 Task: Open Card Card0000000111 in Board Board0000000028 in Workspace WS0000000010 in Trello. Add Member Email0000000039 to Card Card0000000111 in Board Board0000000028 in Workspace WS0000000010 in Trello. Add Orange Label titled Label0000000111 to Card Card0000000111 in Board Board0000000028 in Workspace WS0000000010 in Trello. Add Checklist CL0000000111 to Card Card0000000111 in Board Board0000000028 in Workspace WS0000000010 in Trello. Add Dates with Start Date as Jun 01 2023 and Due Date as Jun 30 2023 to Card Card0000000111 in Board Board0000000028 in Workspace WS0000000010 in Trello
Action: Mouse moved to (395, 512)
Screenshot: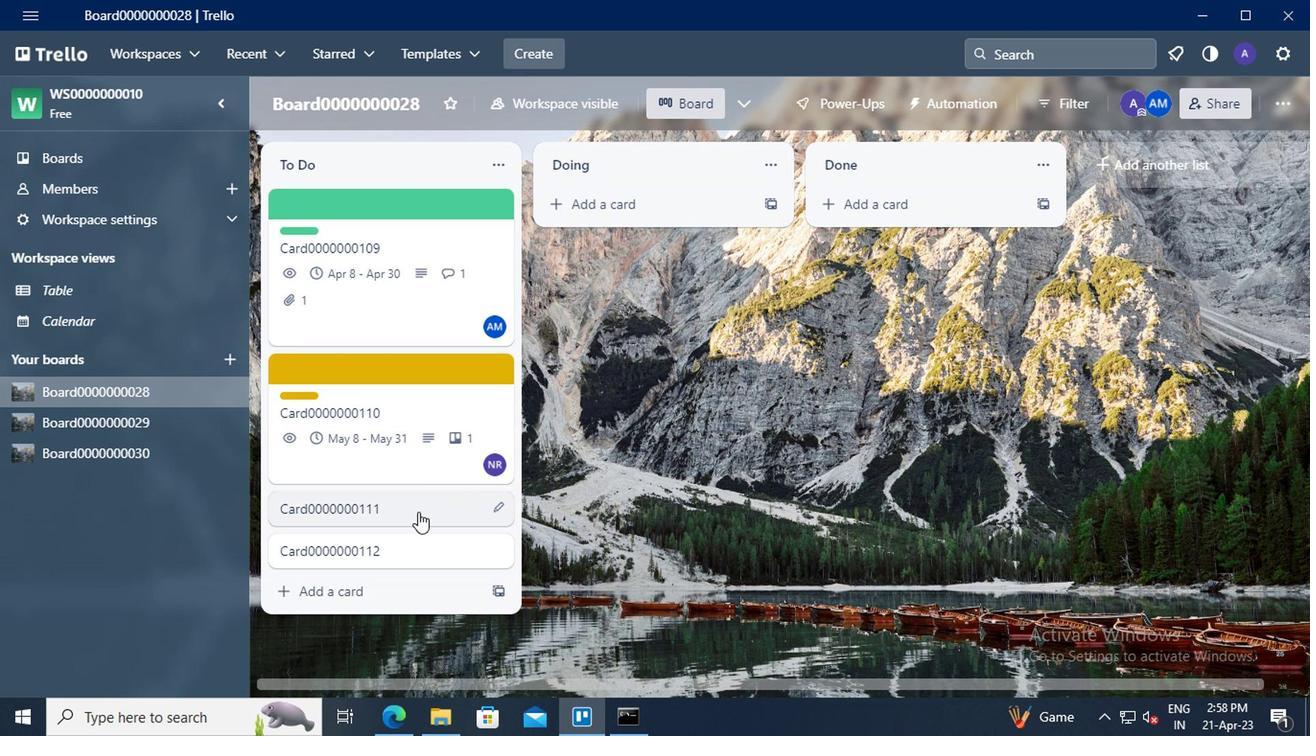 
Action: Mouse pressed left at (395, 512)
Screenshot: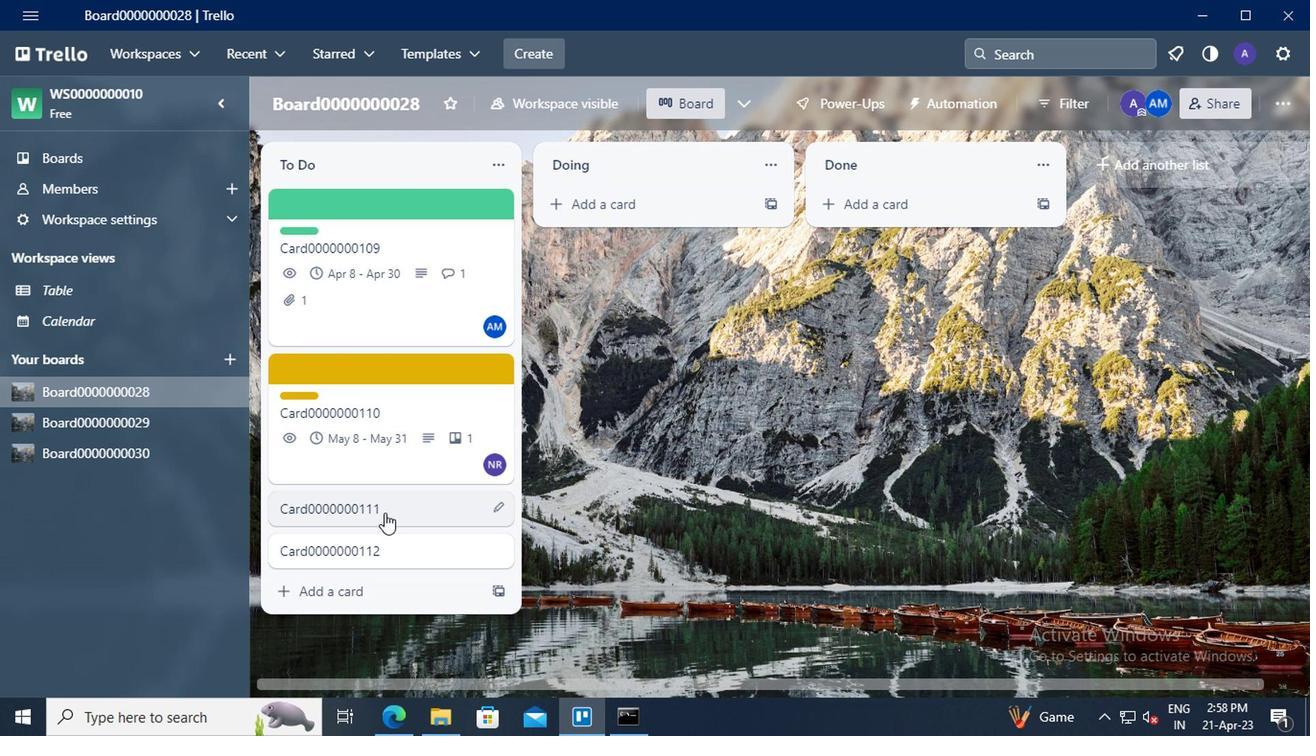 
Action: Mouse moved to (888, 245)
Screenshot: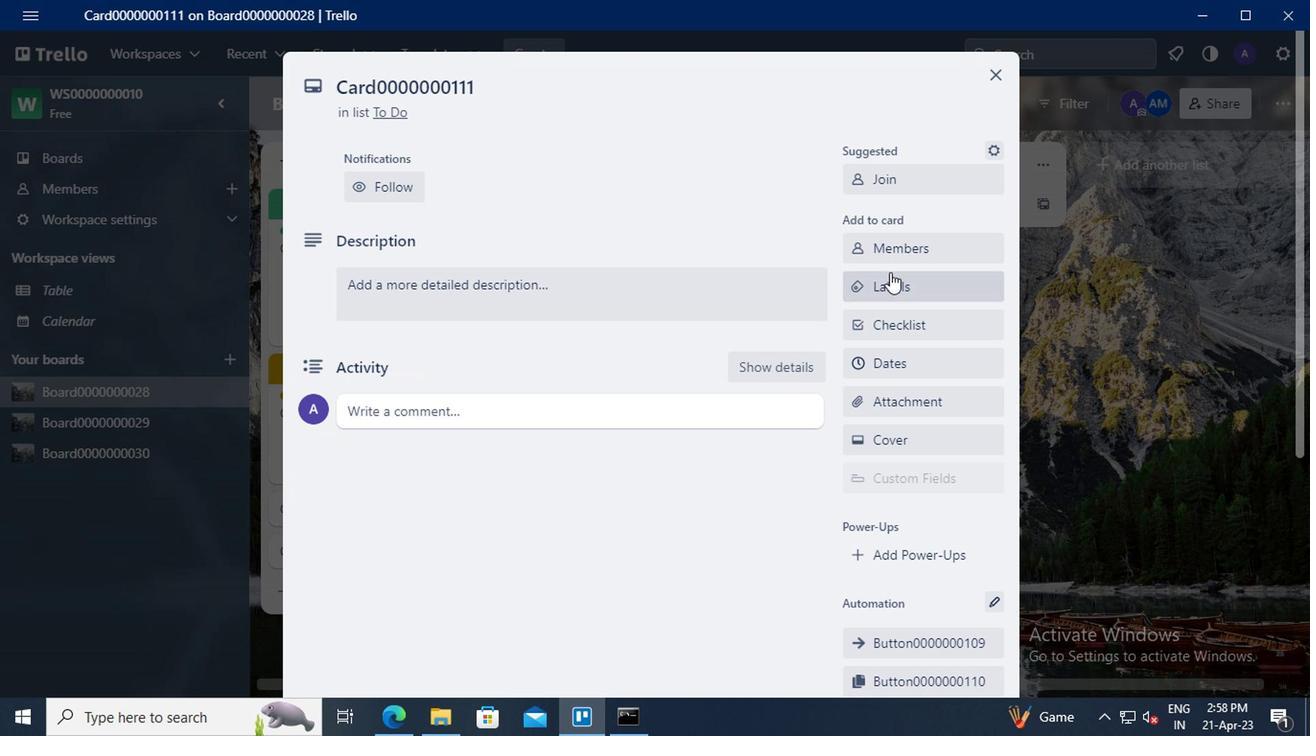 
Action: Mouse pressed left at (888, 245)
Screenshot: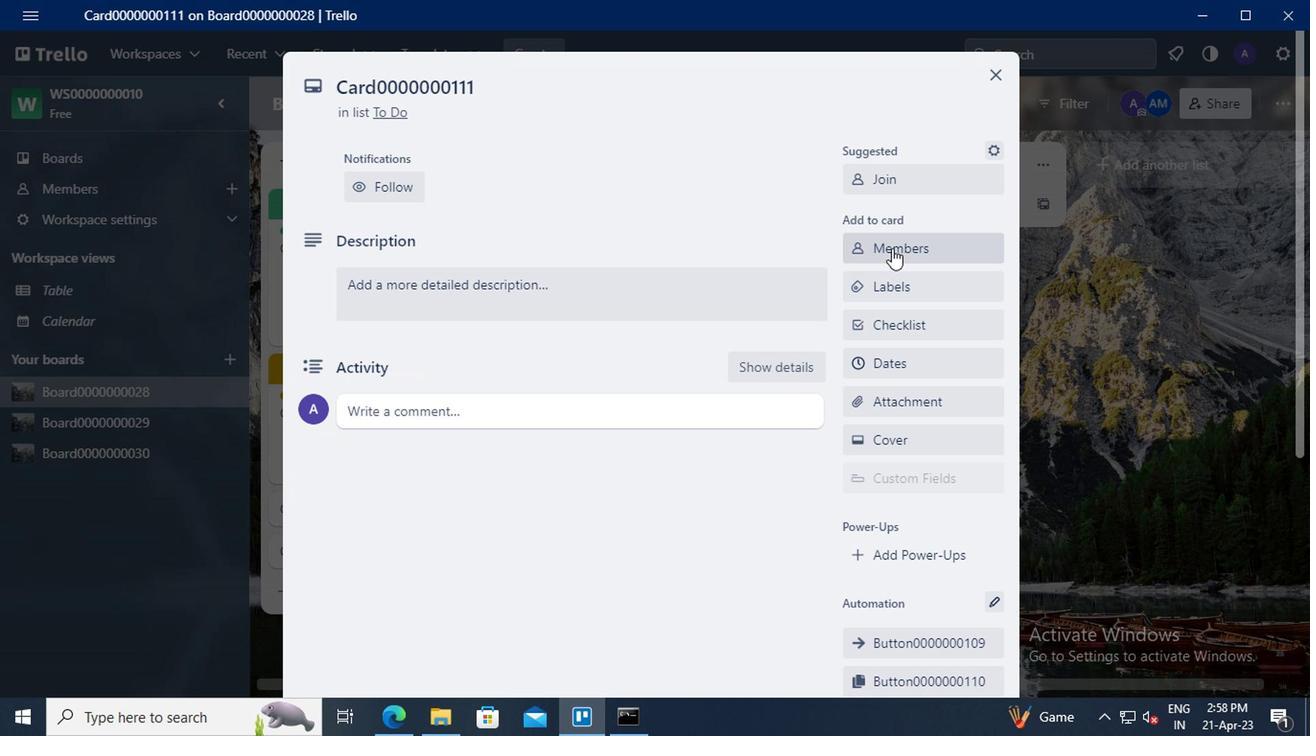 
Action: Mouse moved to (889, 338)
Screenshot: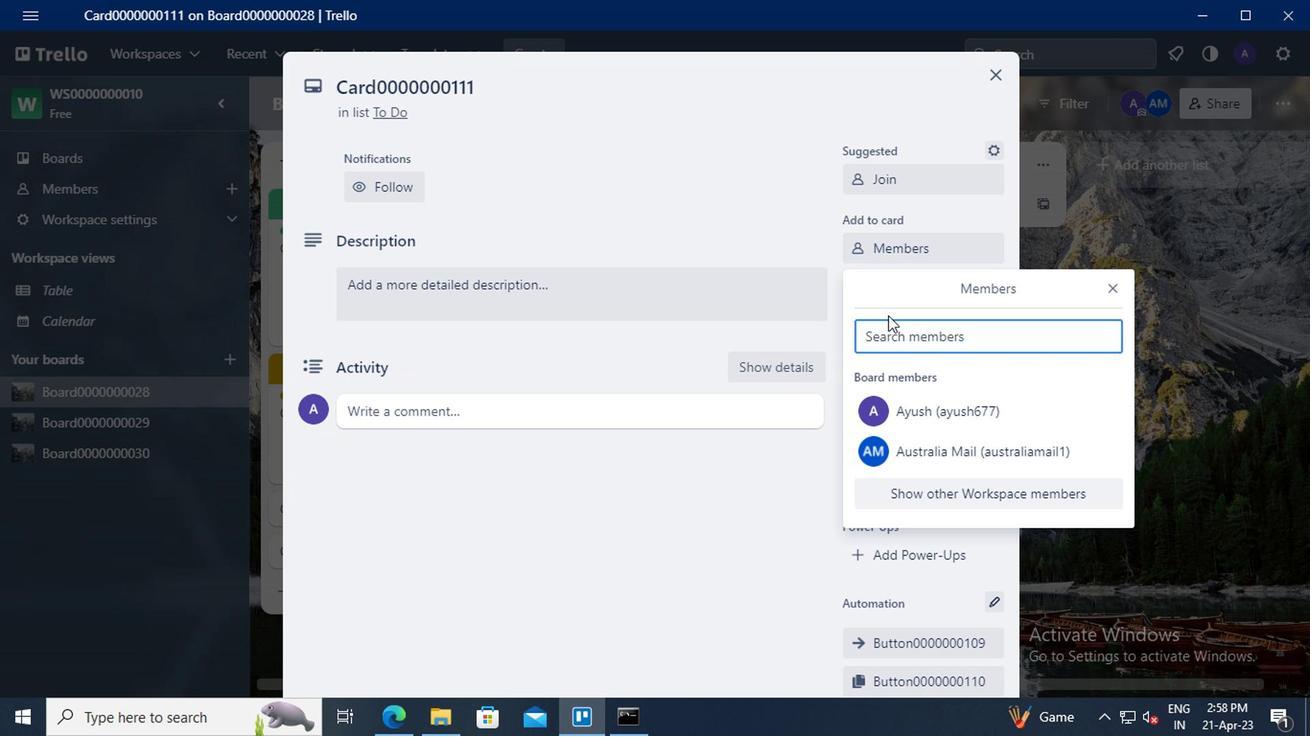 
Action: Mouse pressed left at (889, 338)
Screenshot: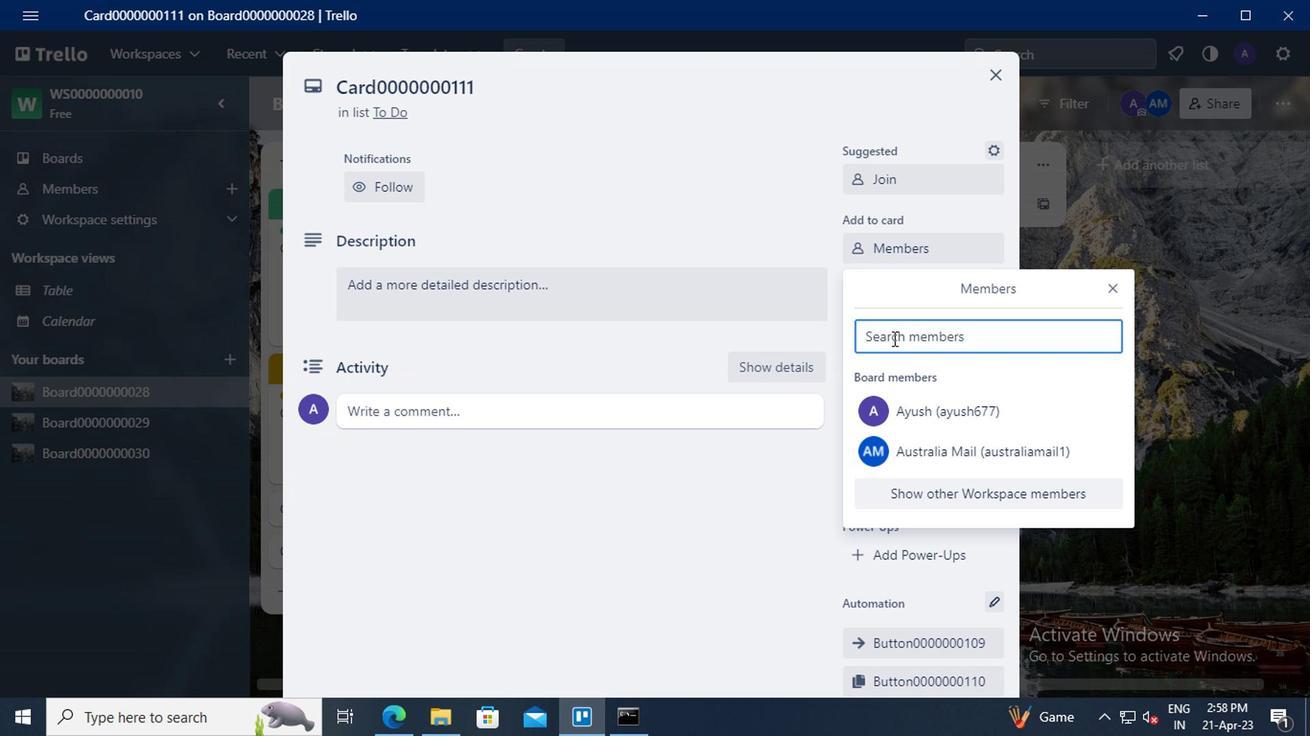 
Action: Key pressed ca
Screenshot: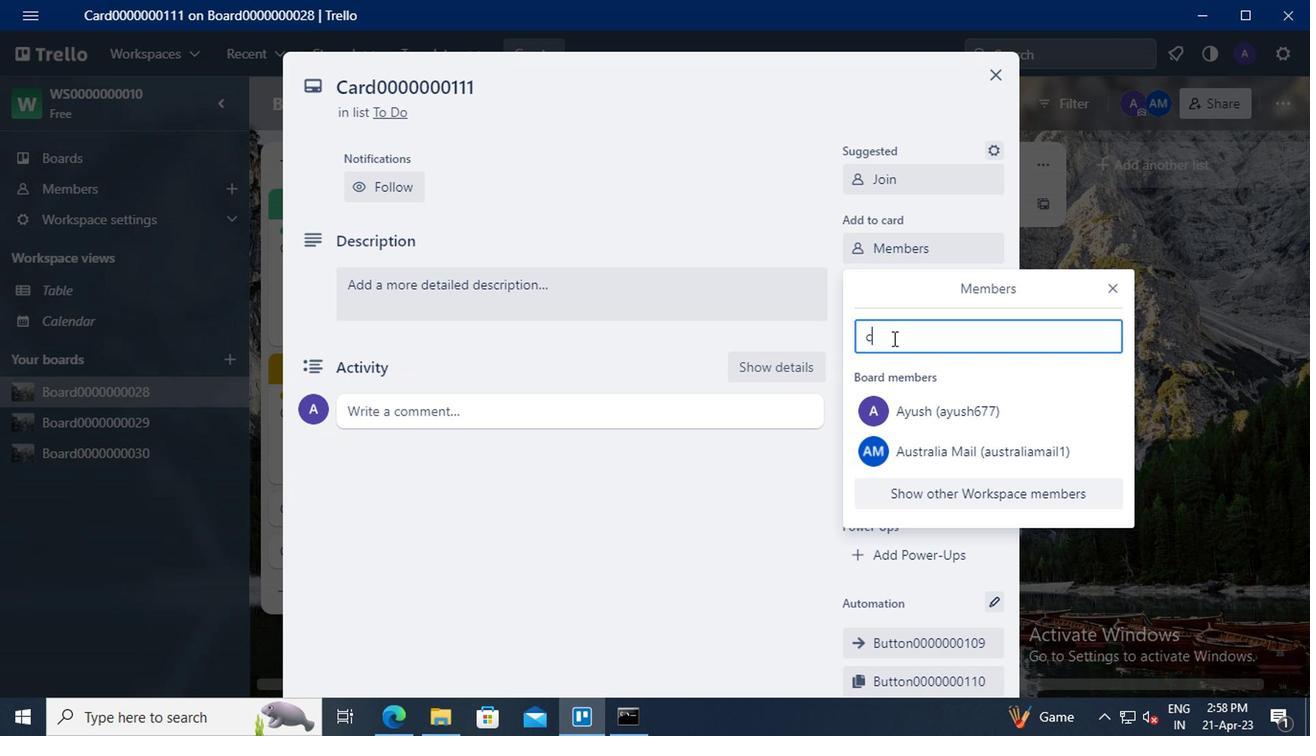
Action: Mouse moved to (837, 353)
Screenshot: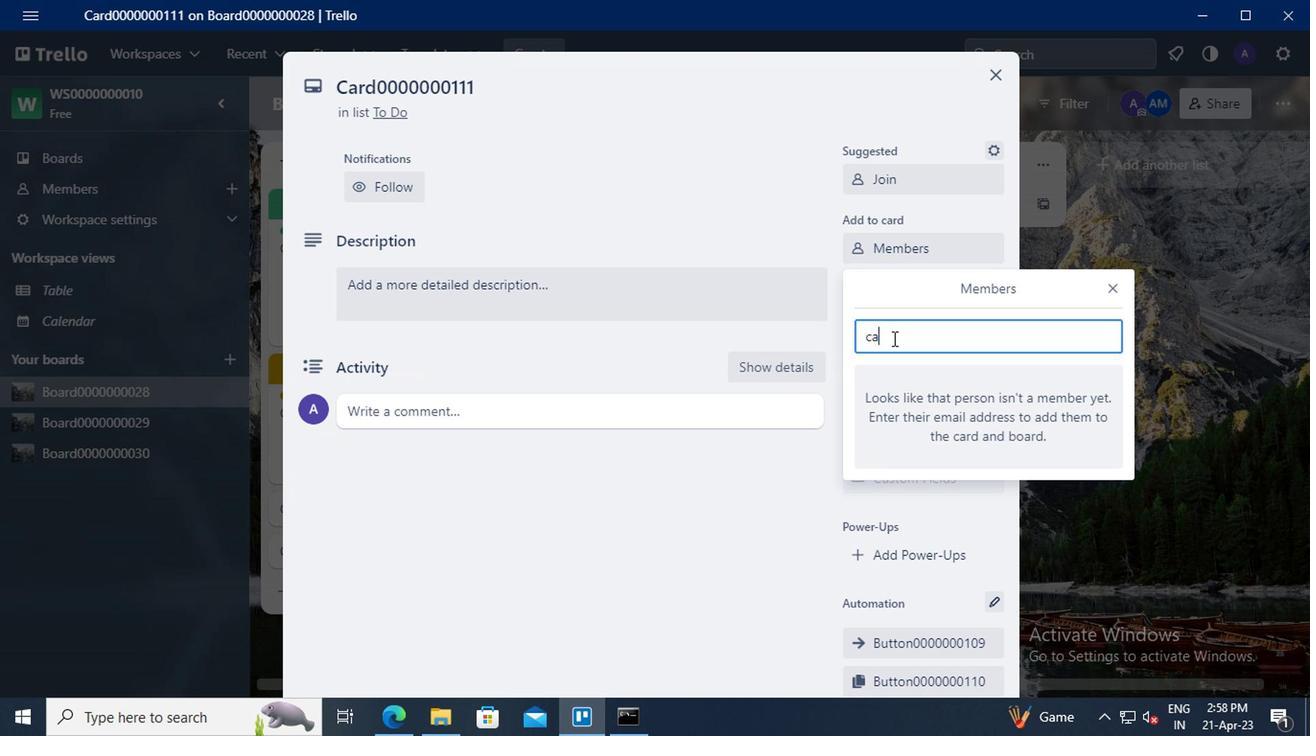 
Action: Key pressed r
Screenshot: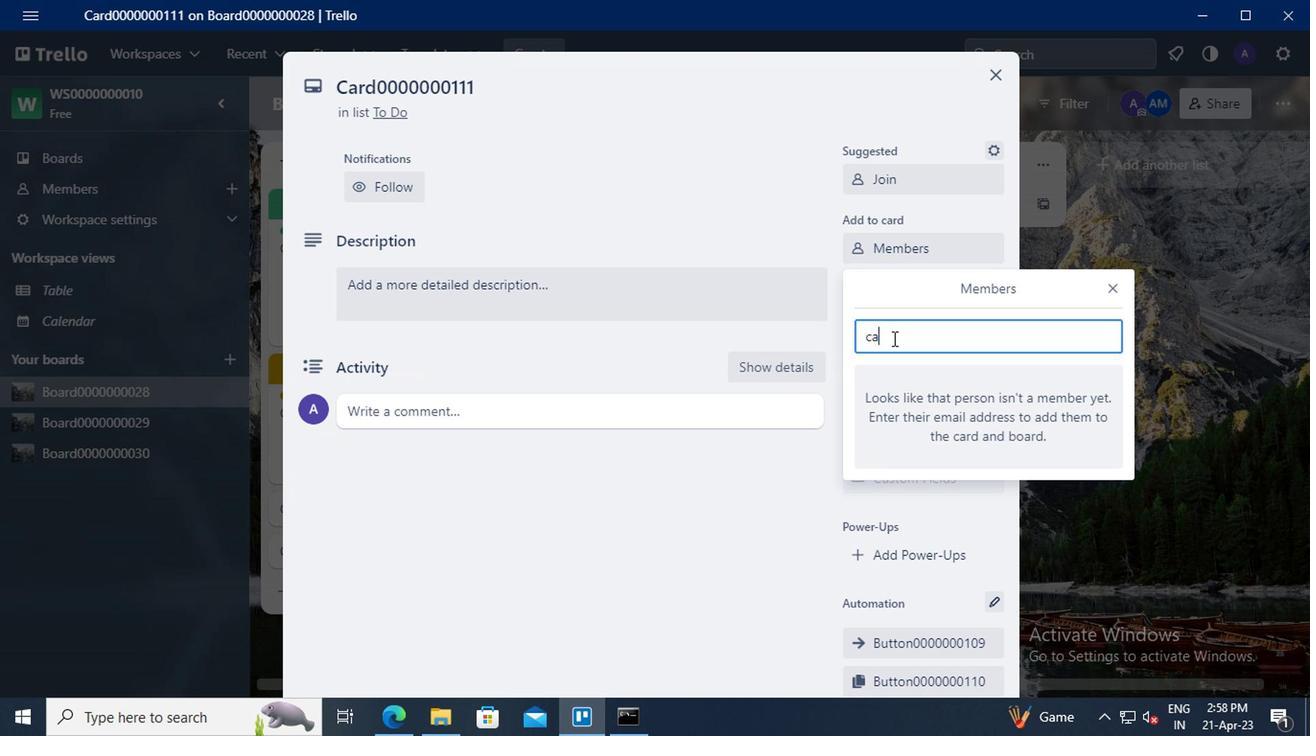 
Action: Mouse moved to (833, 355)
Screenshot: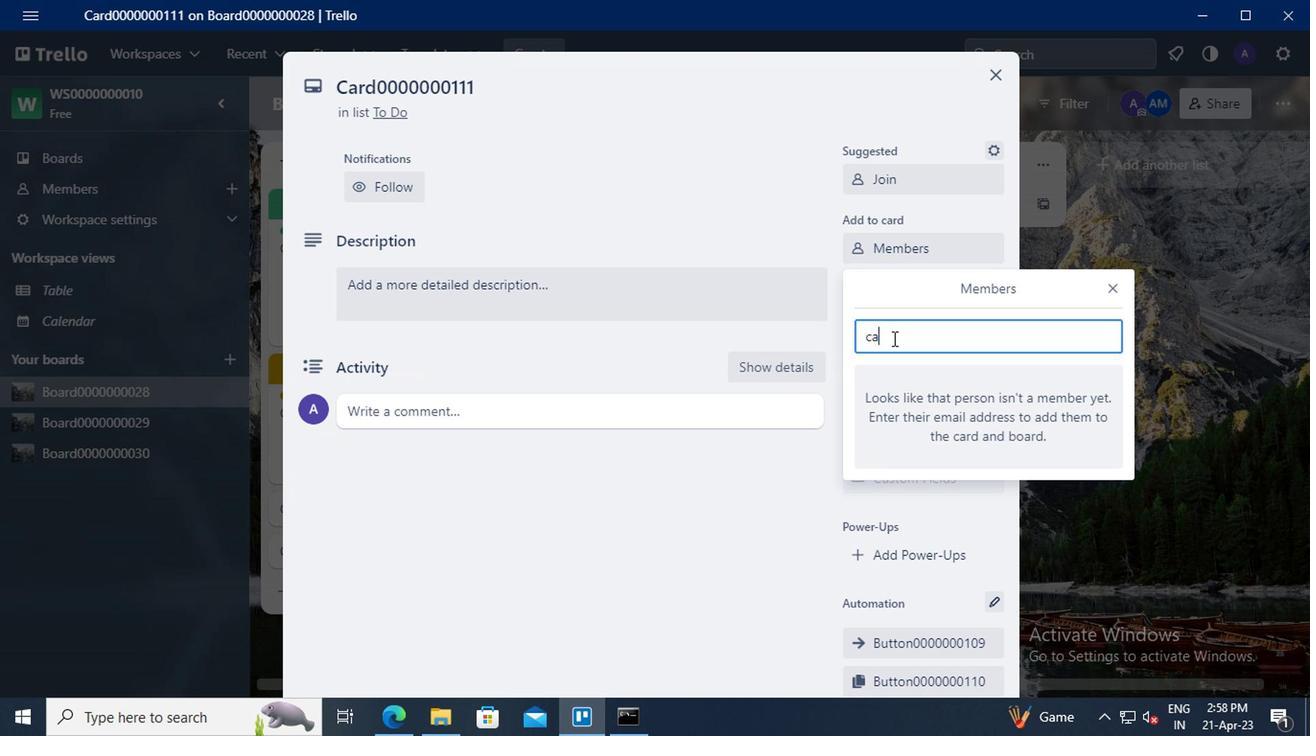 
Action: Key pressed xxstreet791<Key.shift><Key.shift><Key.shift><Key.shift>@GMAIL.COM
Screenshot: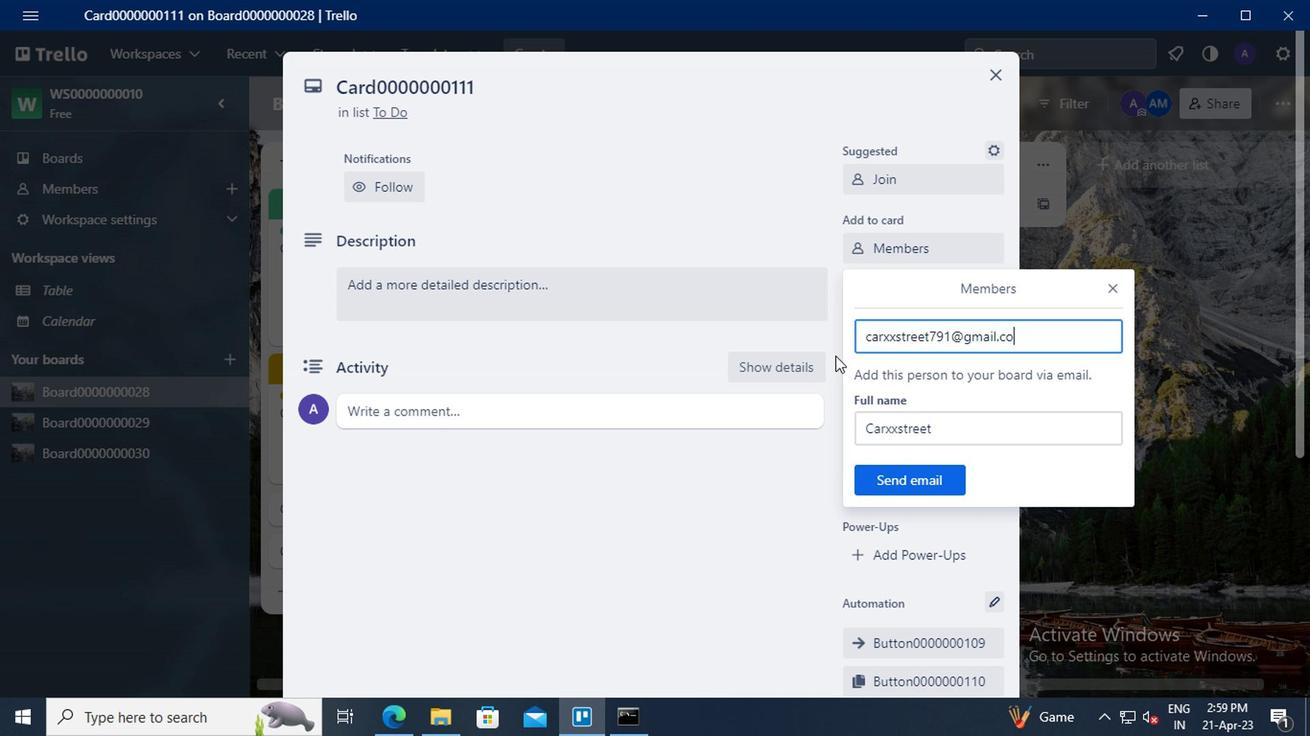 
Action: Mouse moved to (897, 474)
Screenshot: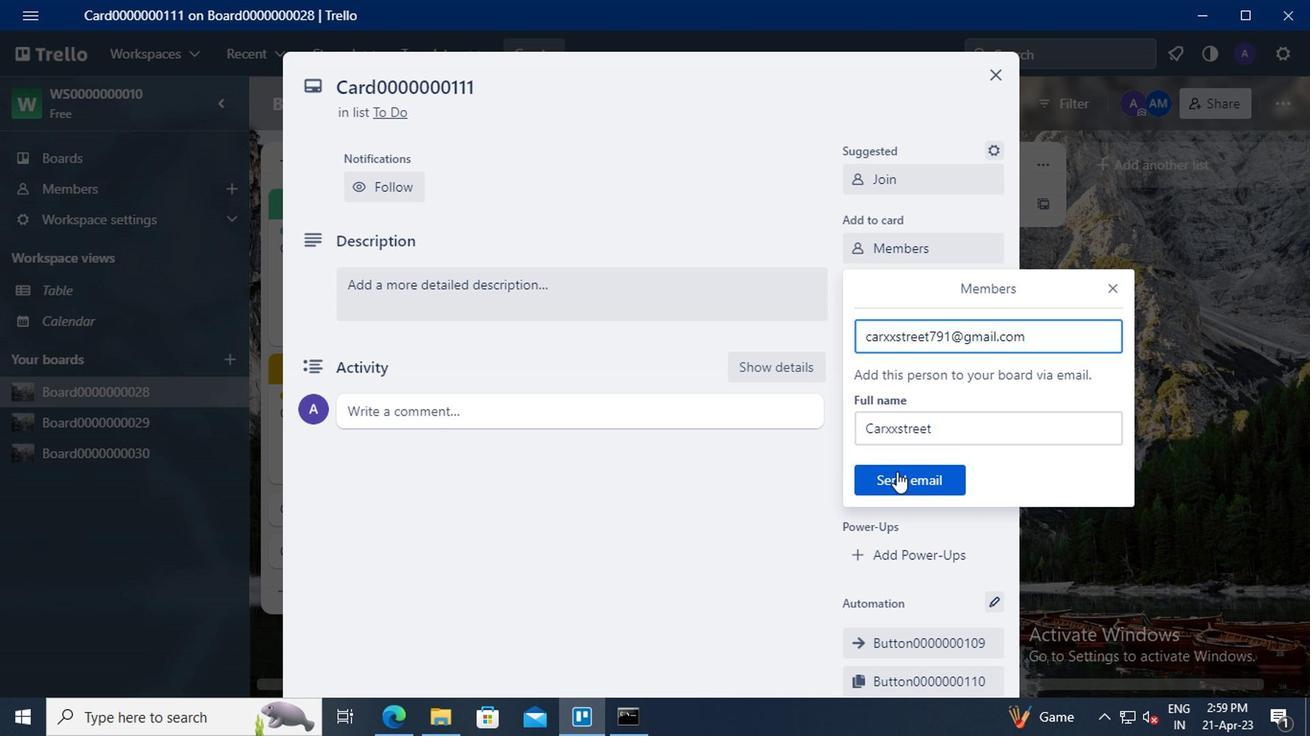 
Action: Mouse pressed left at (897, 474)
Screenshot: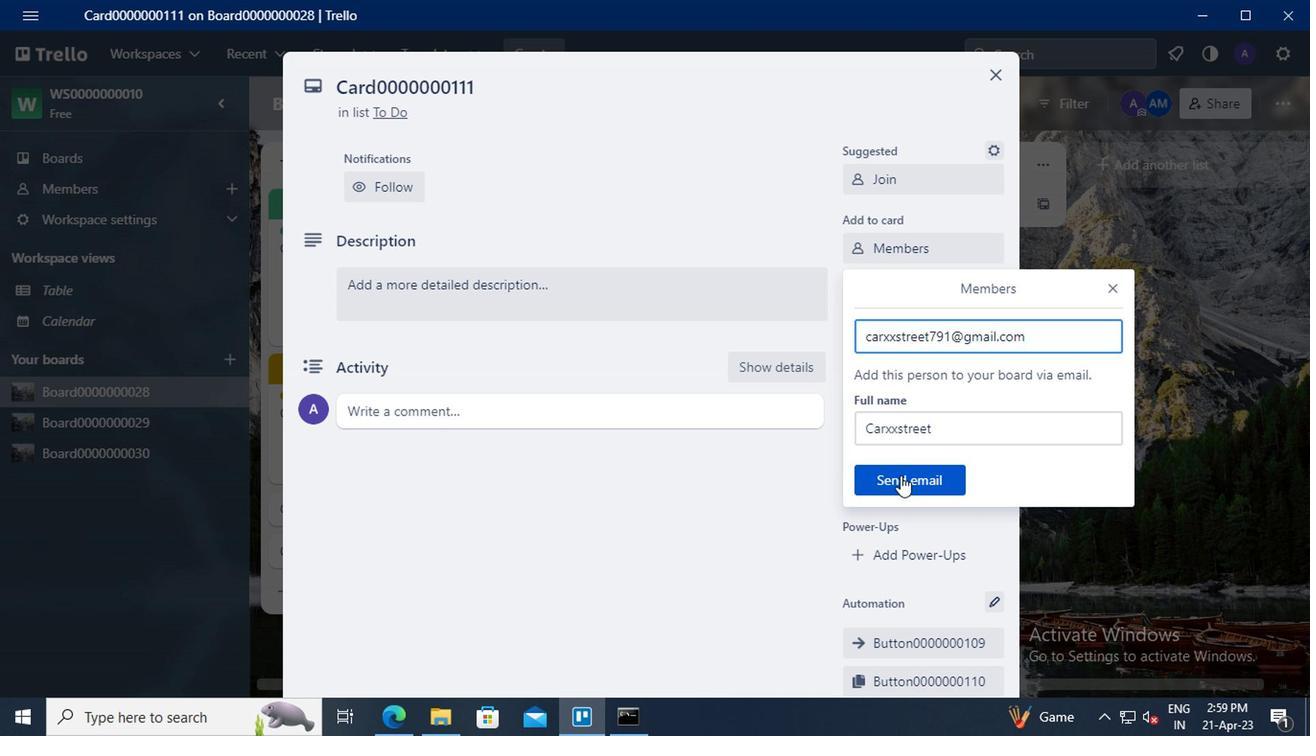 
Action: Mouse moved to (912, 288)
Screenshot: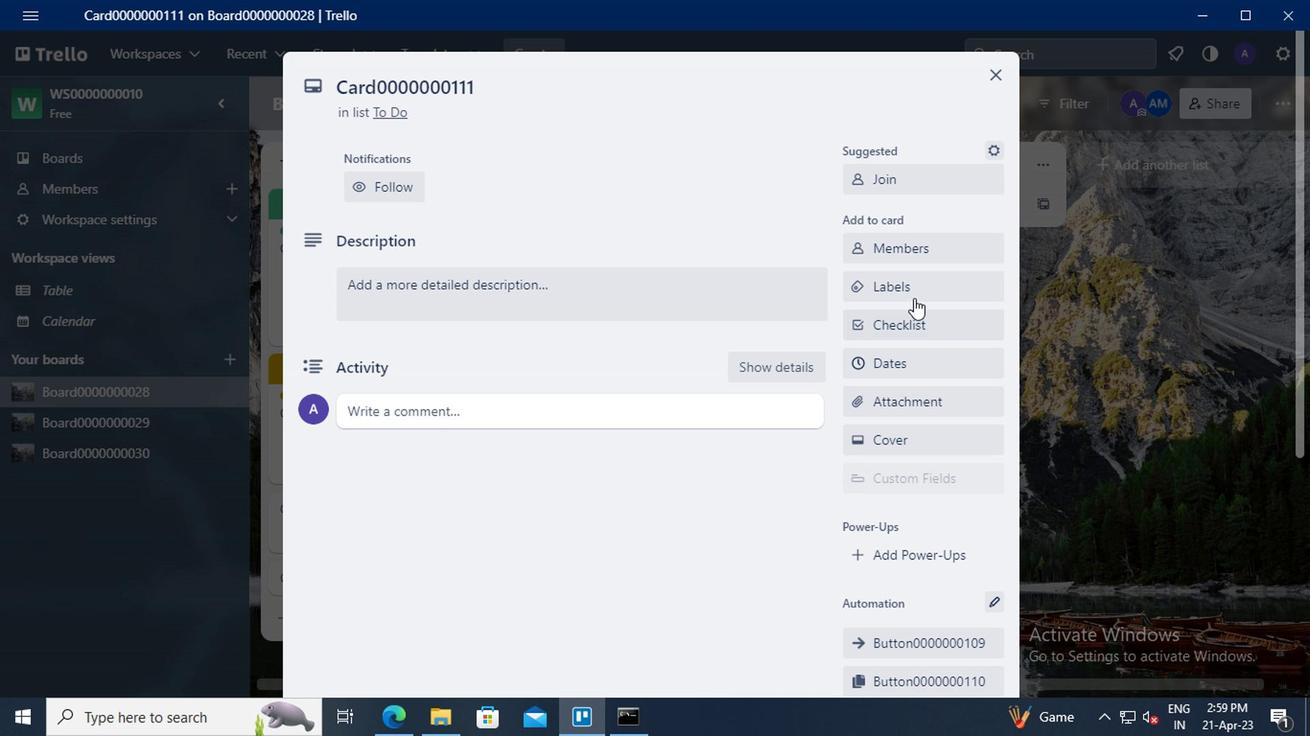 
Action: Mouse pressed left at (912, 288)
Screenshot: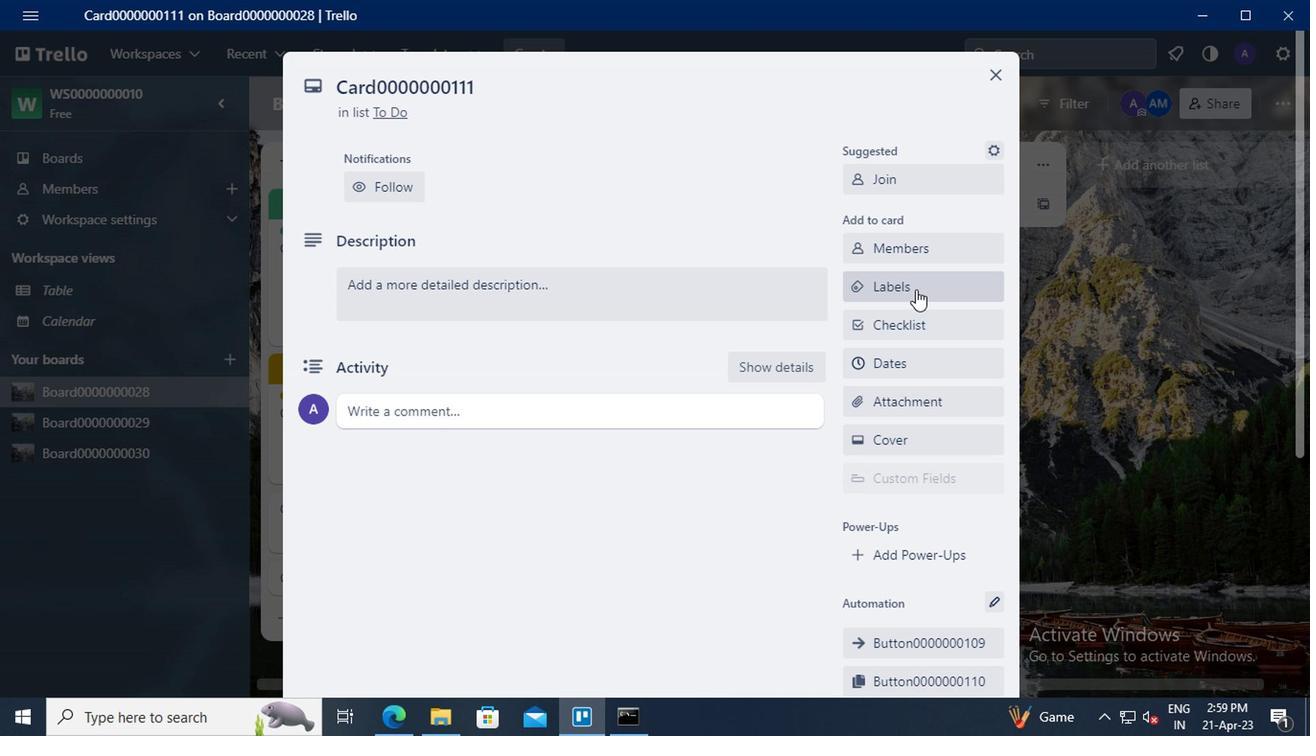 
Action: Mouse moved to (988, 507)
Screenshot: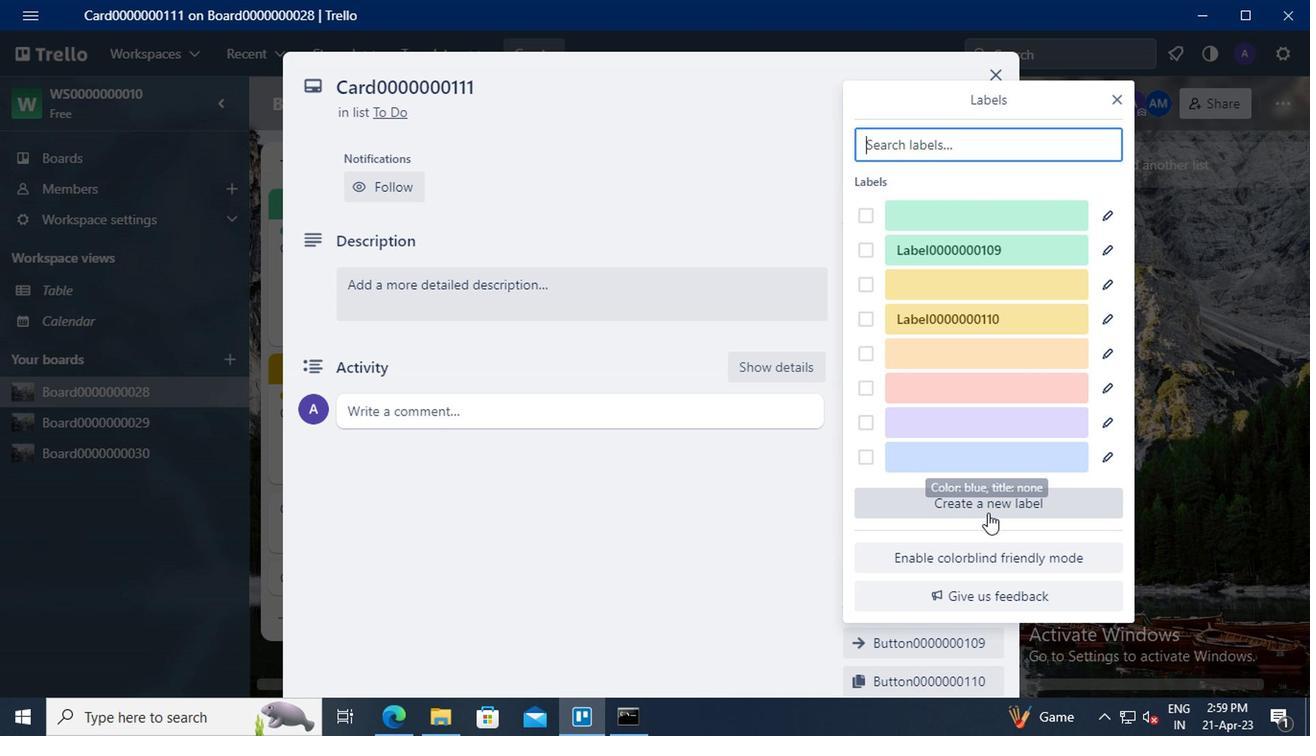 
Action: Mouse pressed left at (988, 507)
Screenshot: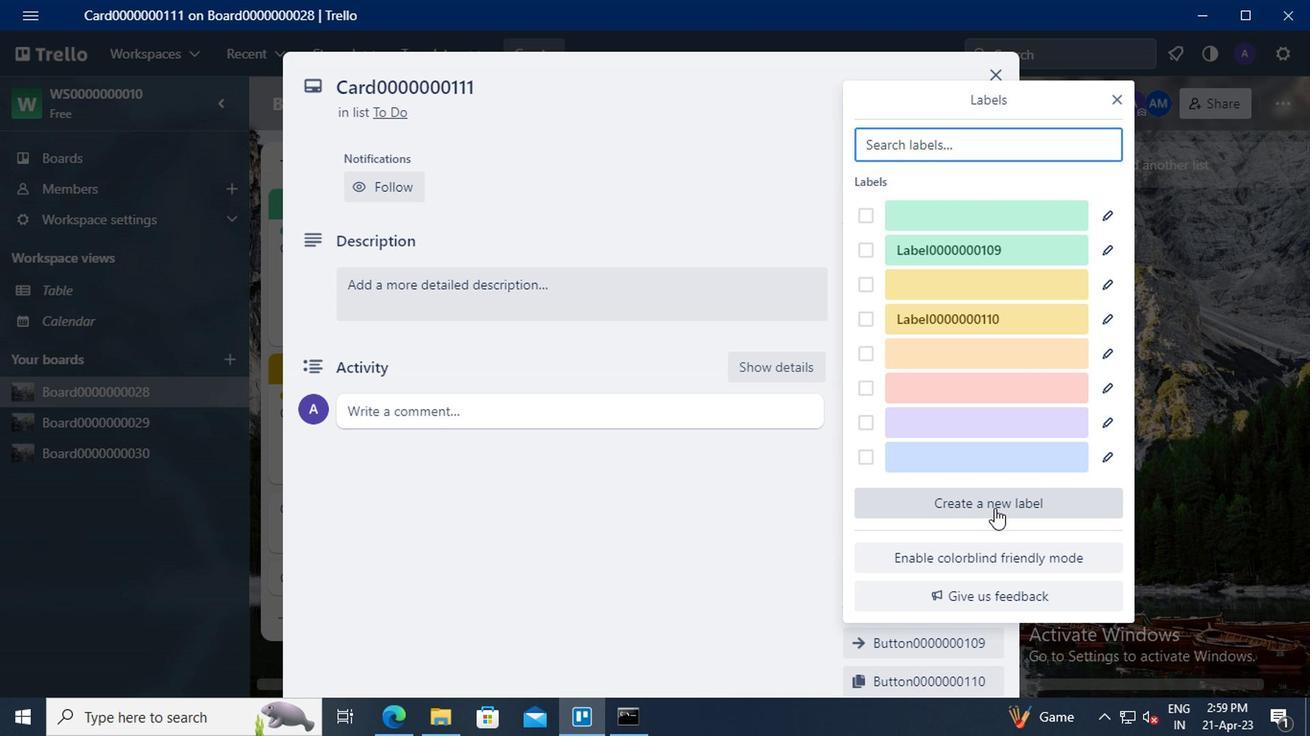 
Action: Mouse moved to (937, 274)
Screenshot: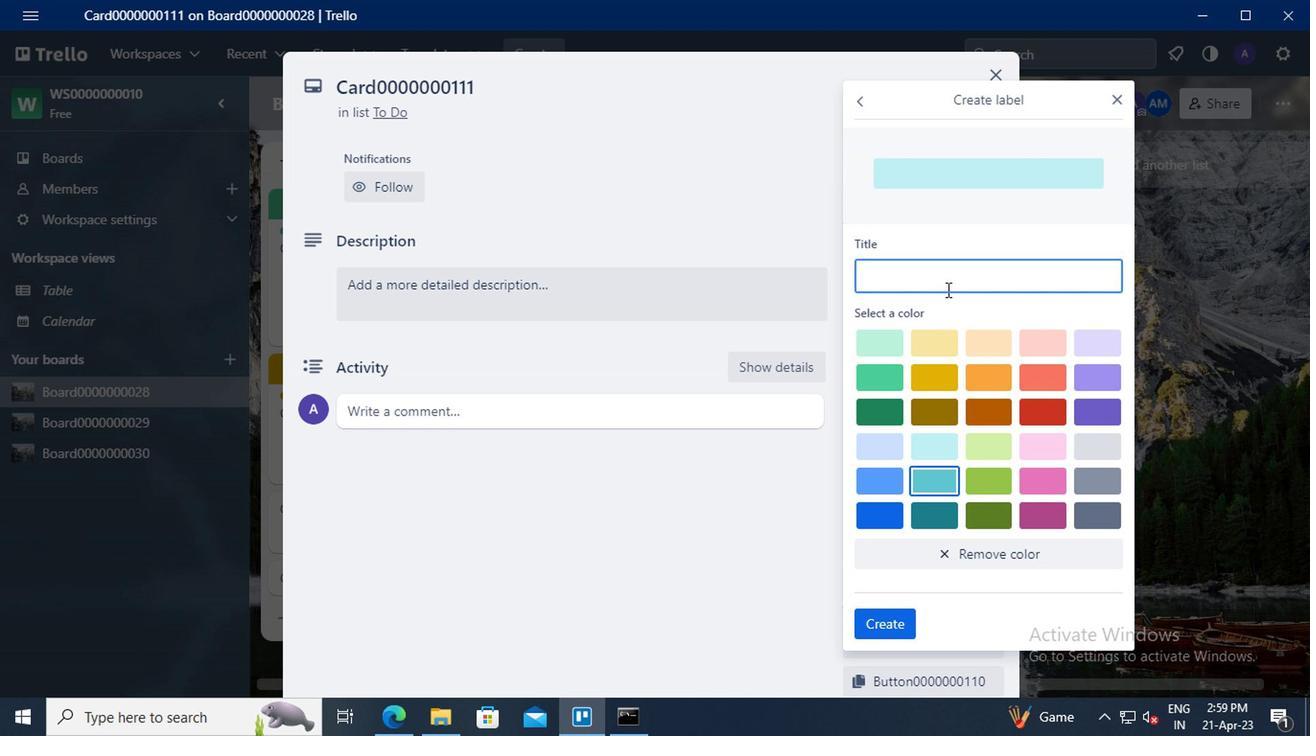 
Action: Mouse pressed left at (937, 274)
Screenshot: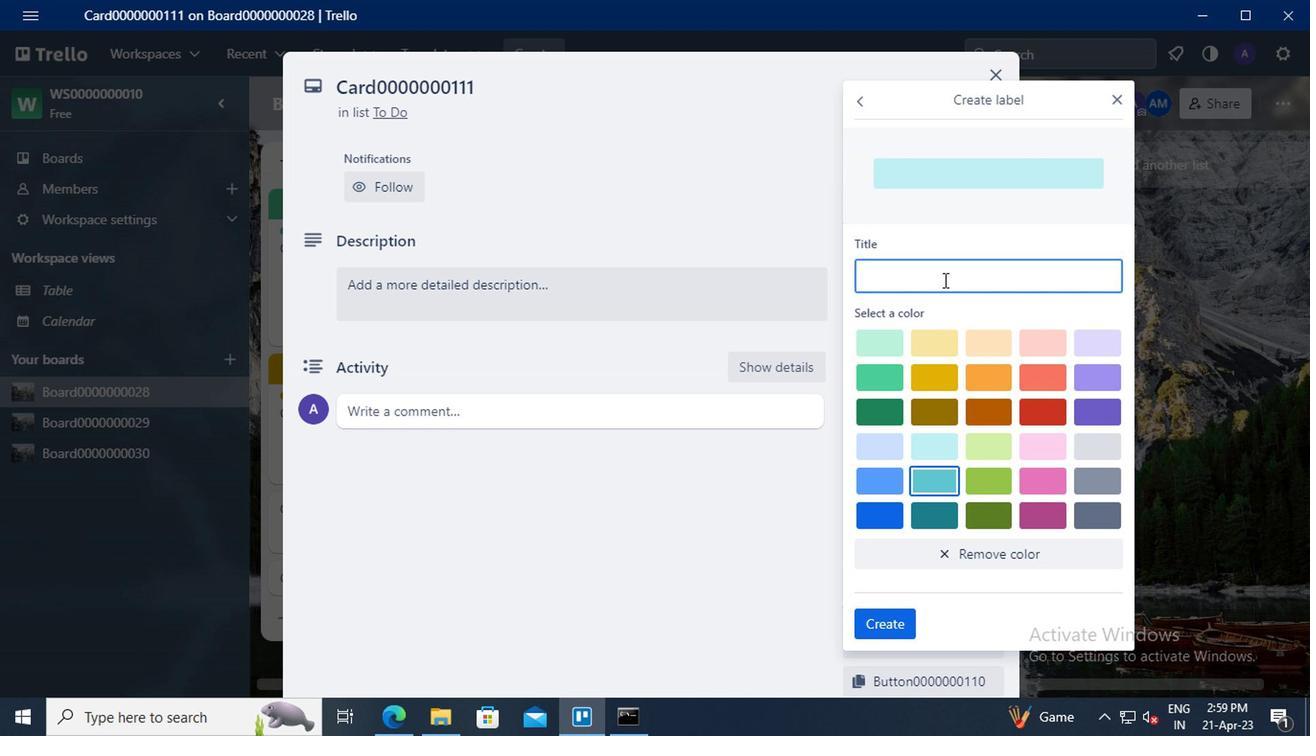 
Action: Mouse moved to (937, 274)
Screenshot: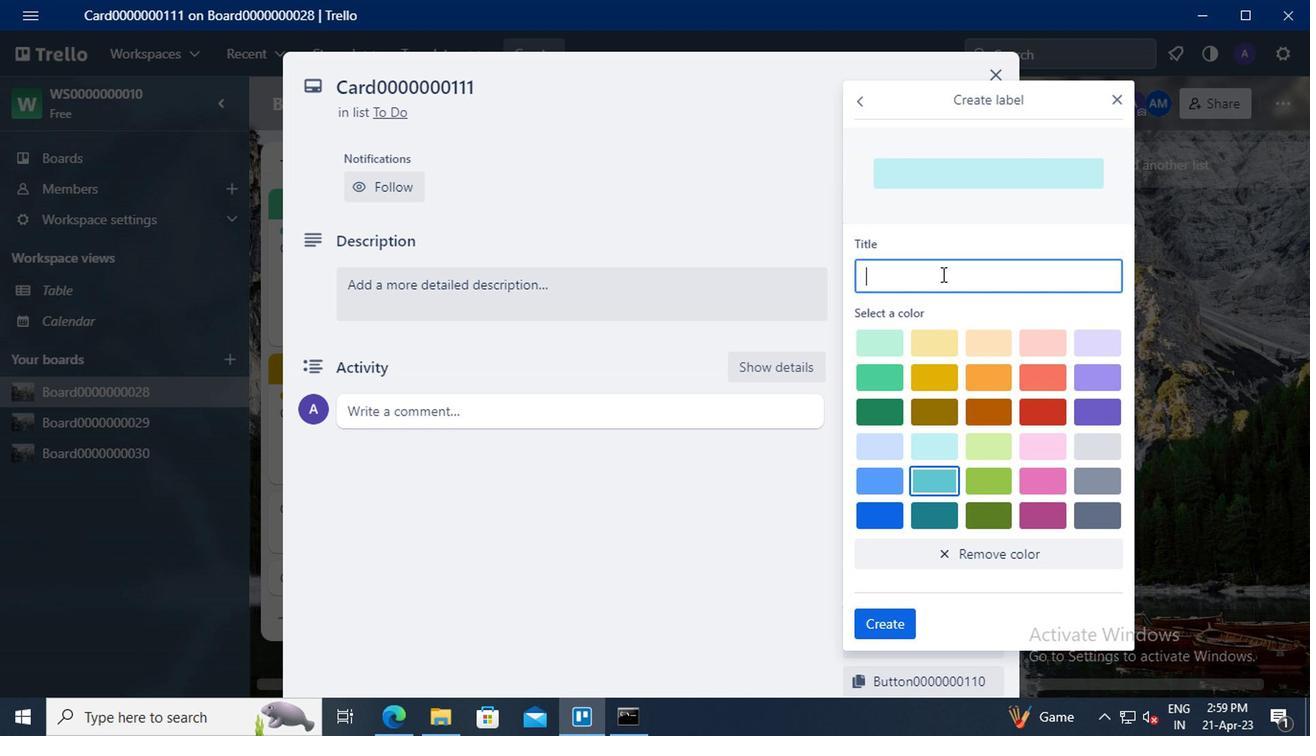 
Action: Key pressed <Key.shift>LAB
Screenshot: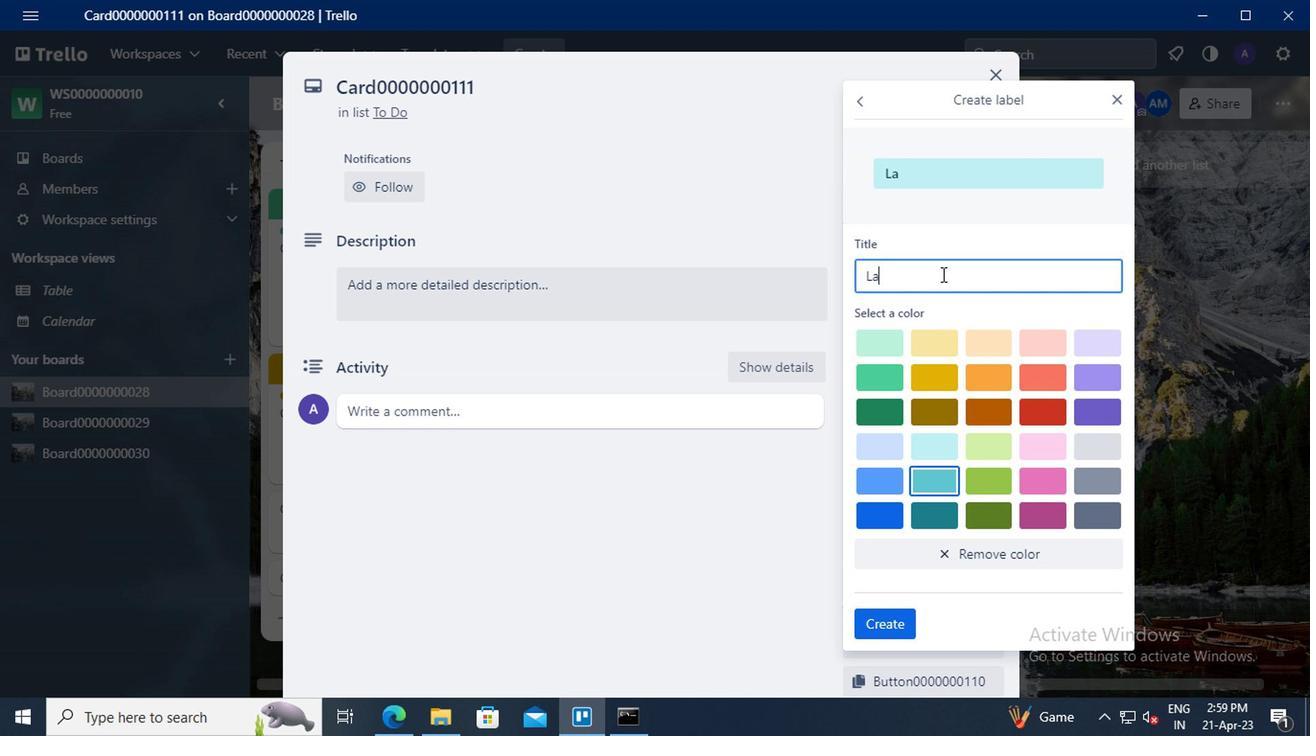 
Action: Mouse moved to (822, 317)
Screenshot: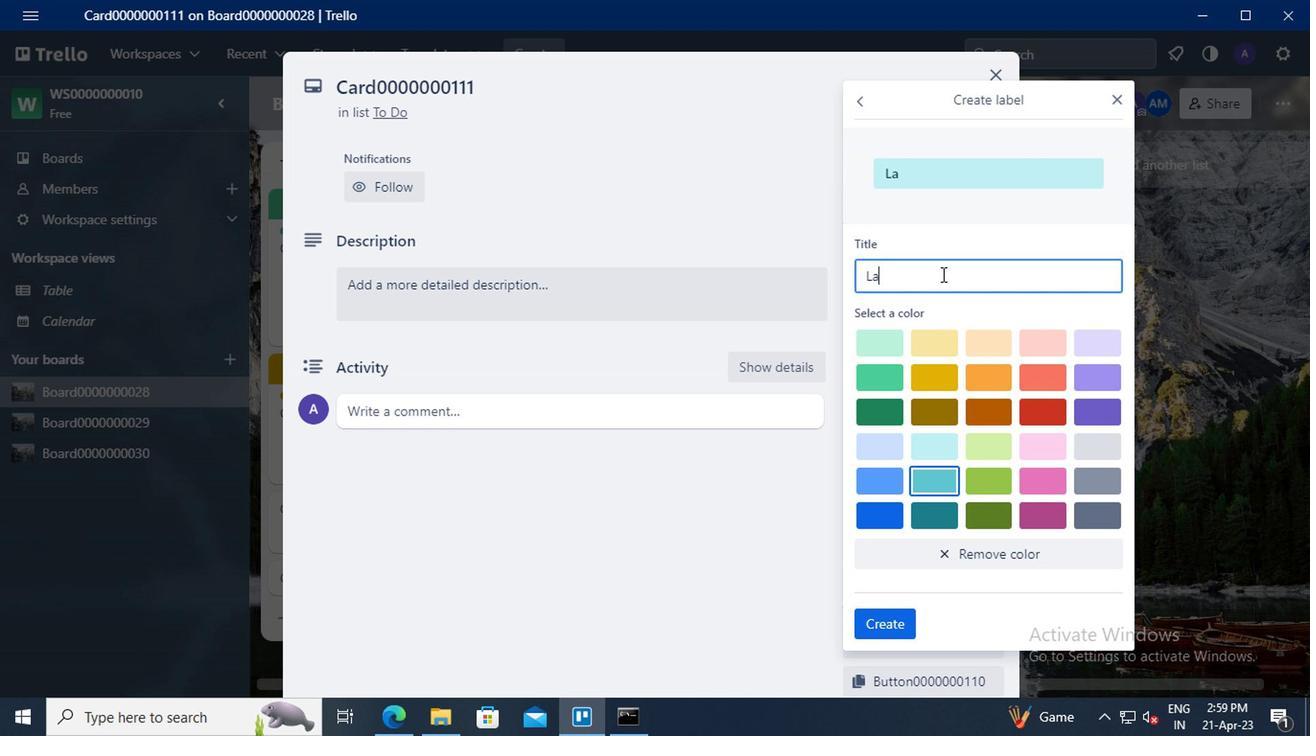 
Action: Key pressed EL0000000111
Screenshot: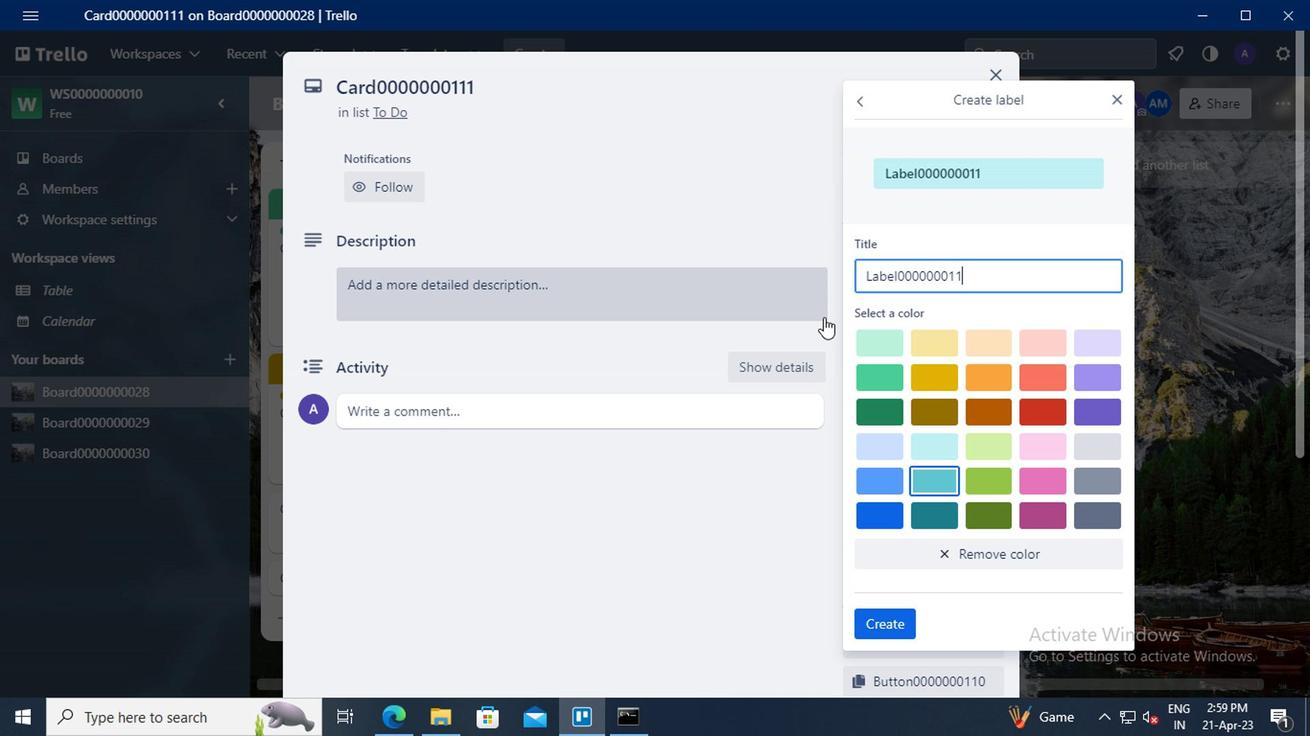
Action: Mouse moved to (978, 376)
Screenshot: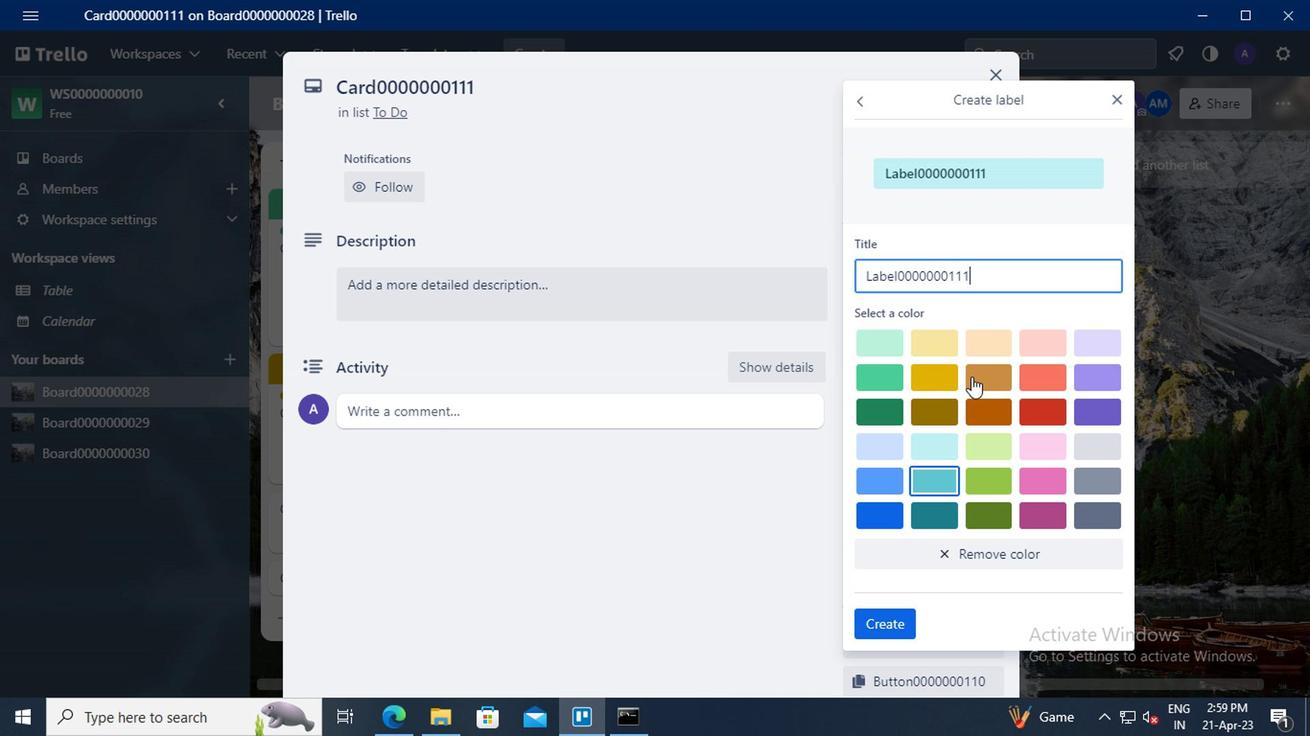 
Action: Mouse pressed left at (978, 376)
Screenshot: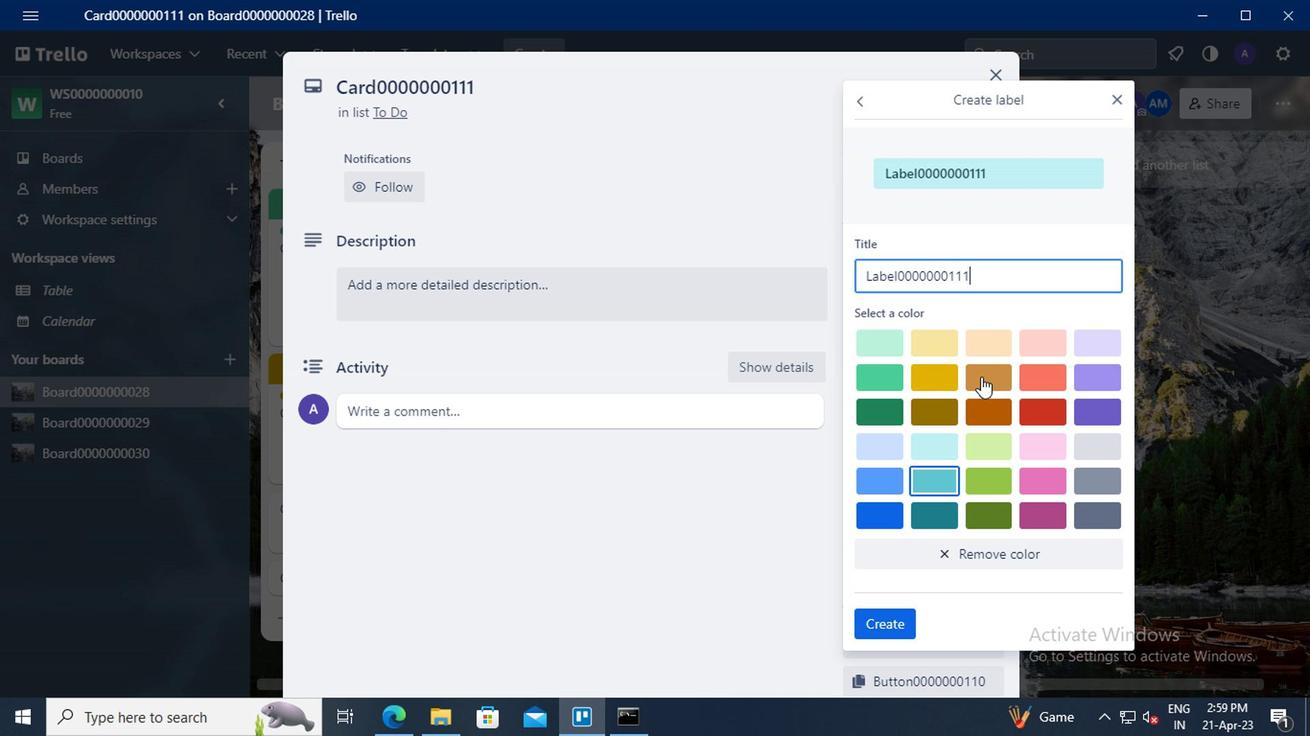 
Action: Mouse moved to (899, 618)
Screenshot: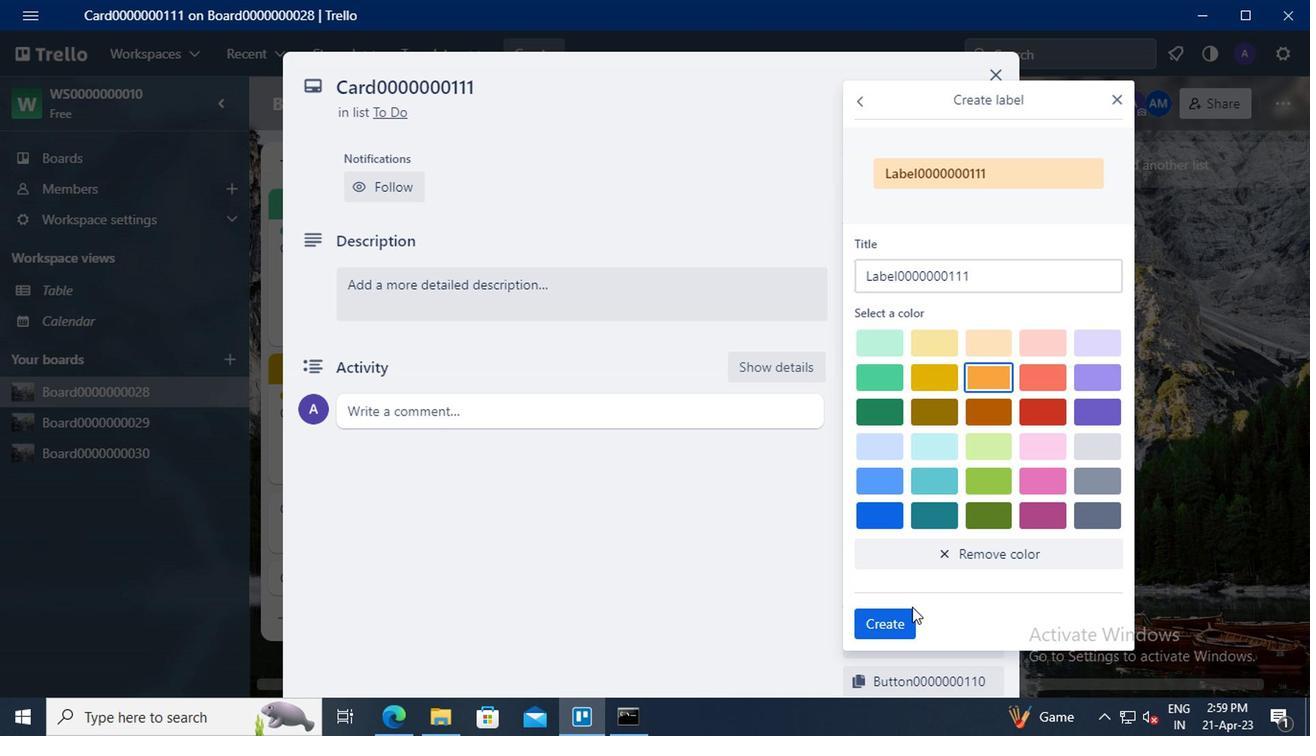 
Action: Mouse pressed left at (899, 618)
Screenshot: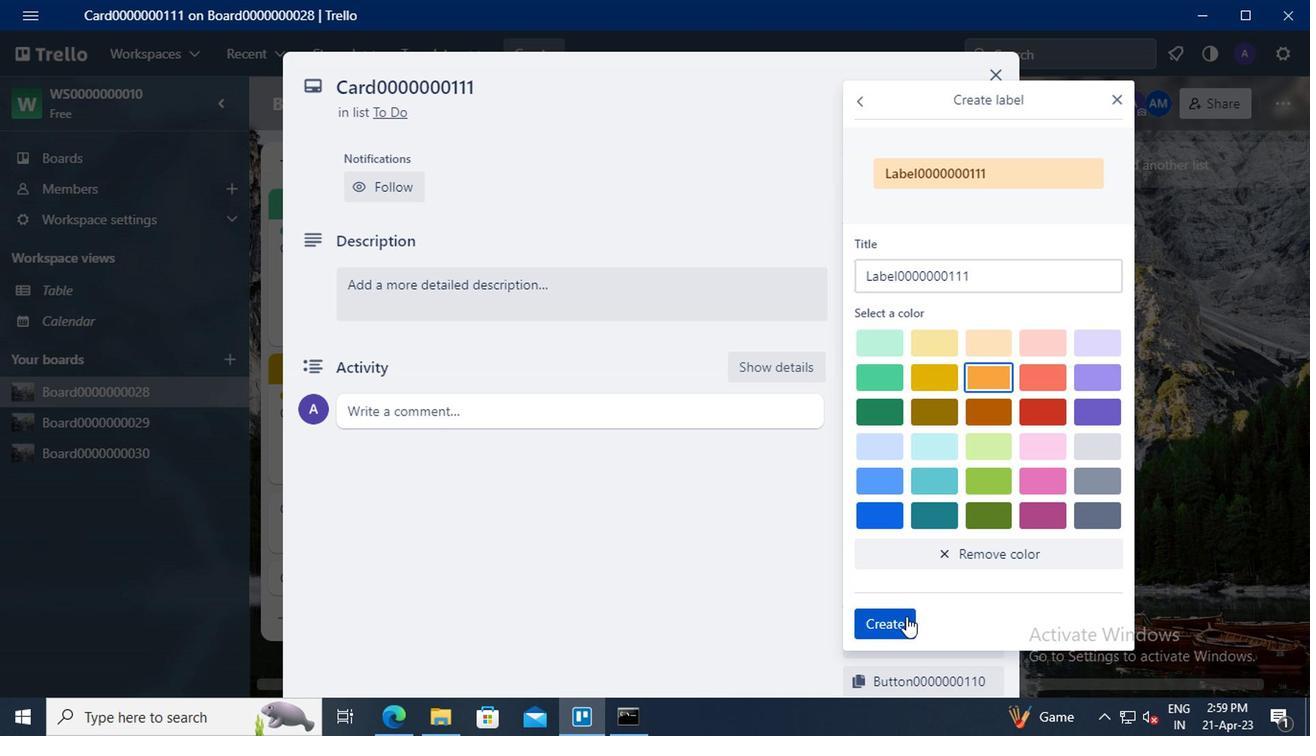 
Action: Mouse moved to (1106, 100)
Screenshot: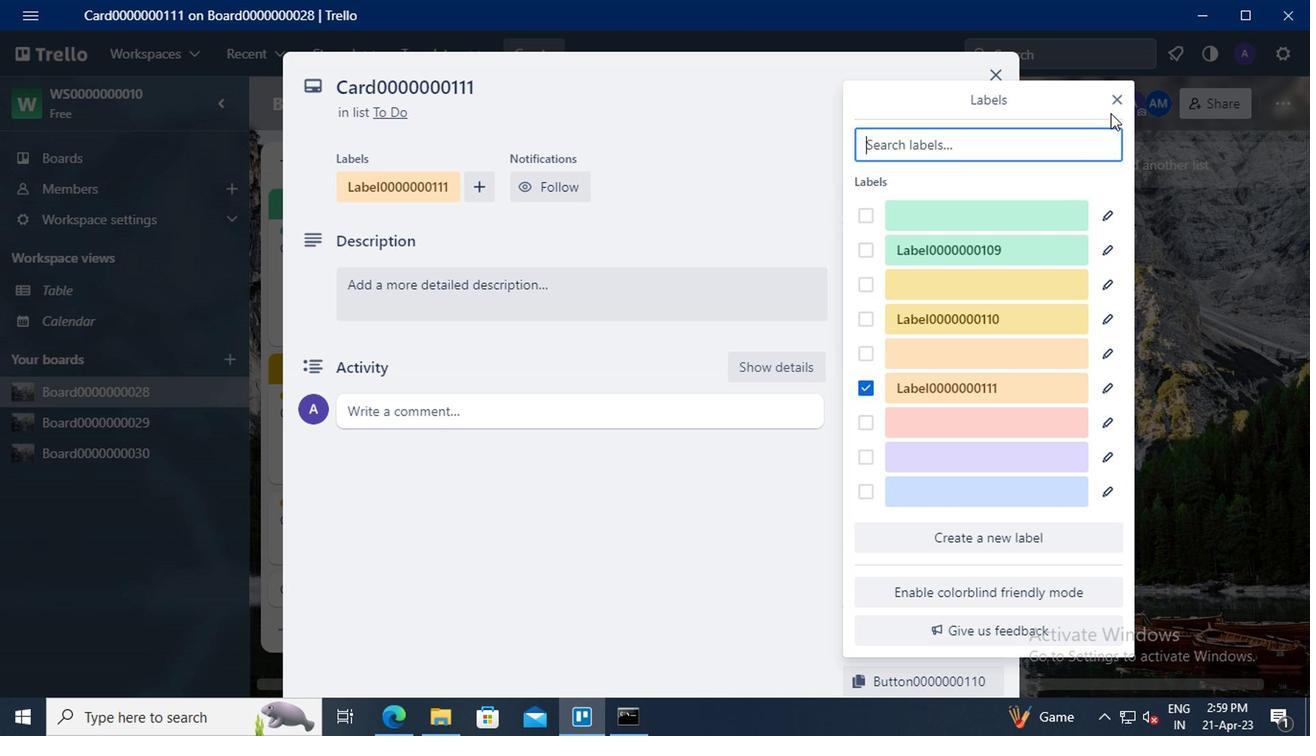 
Action: Mouse pressed left at (1106, 100)
Screenshot: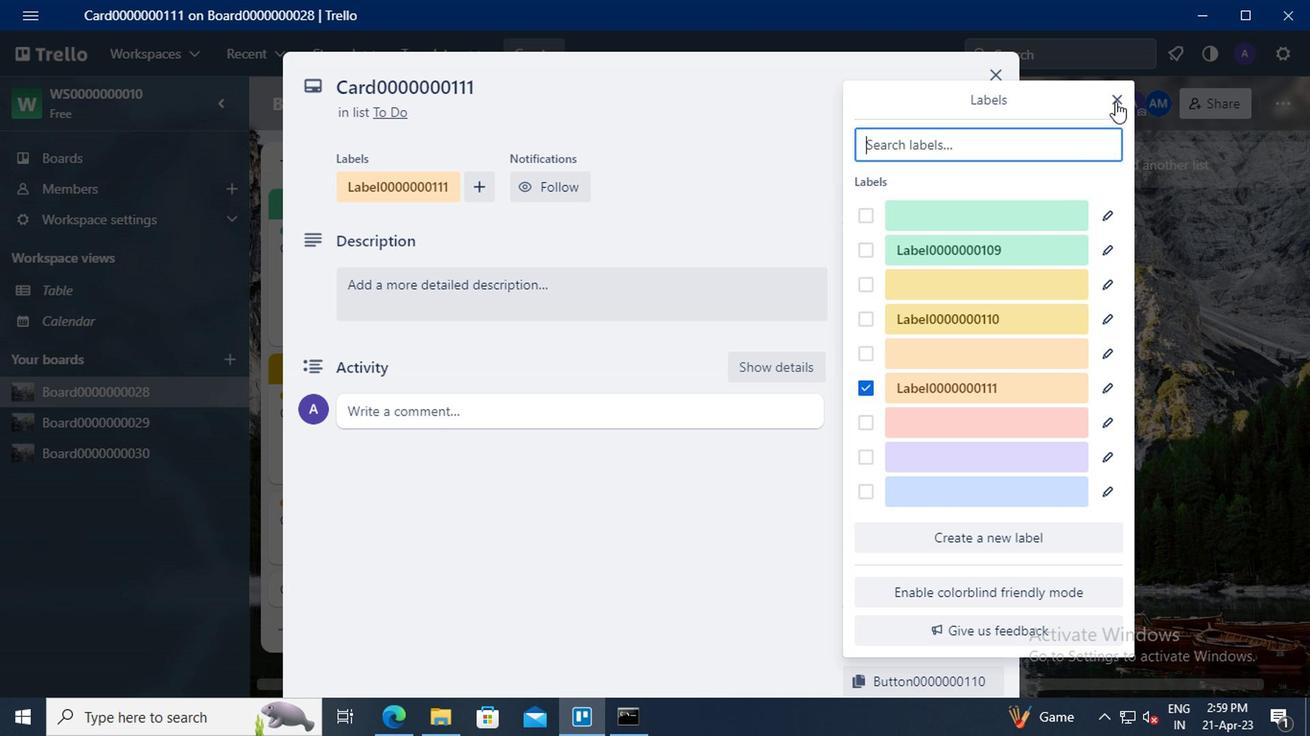 
Action: Mouse moved to (953, 317)
Screenshot: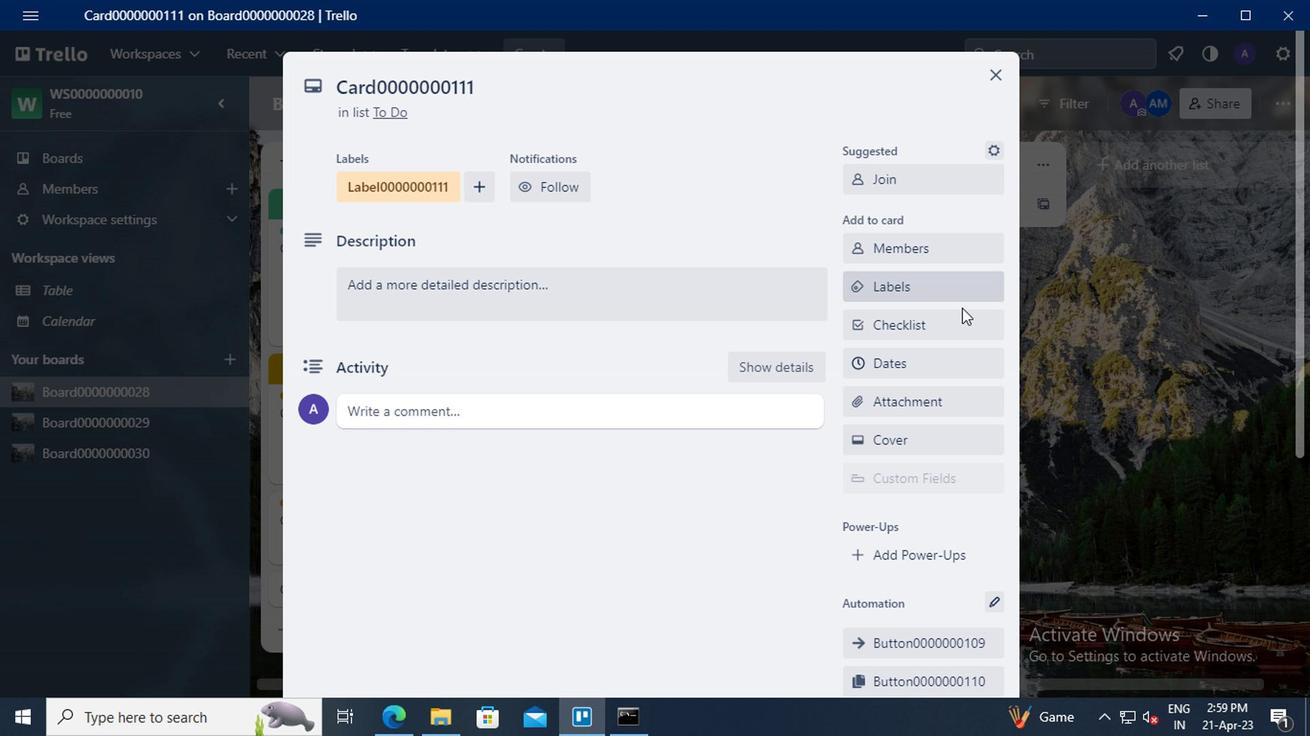 
Action: Mouse pressed left at (953, 317)
Screenshot: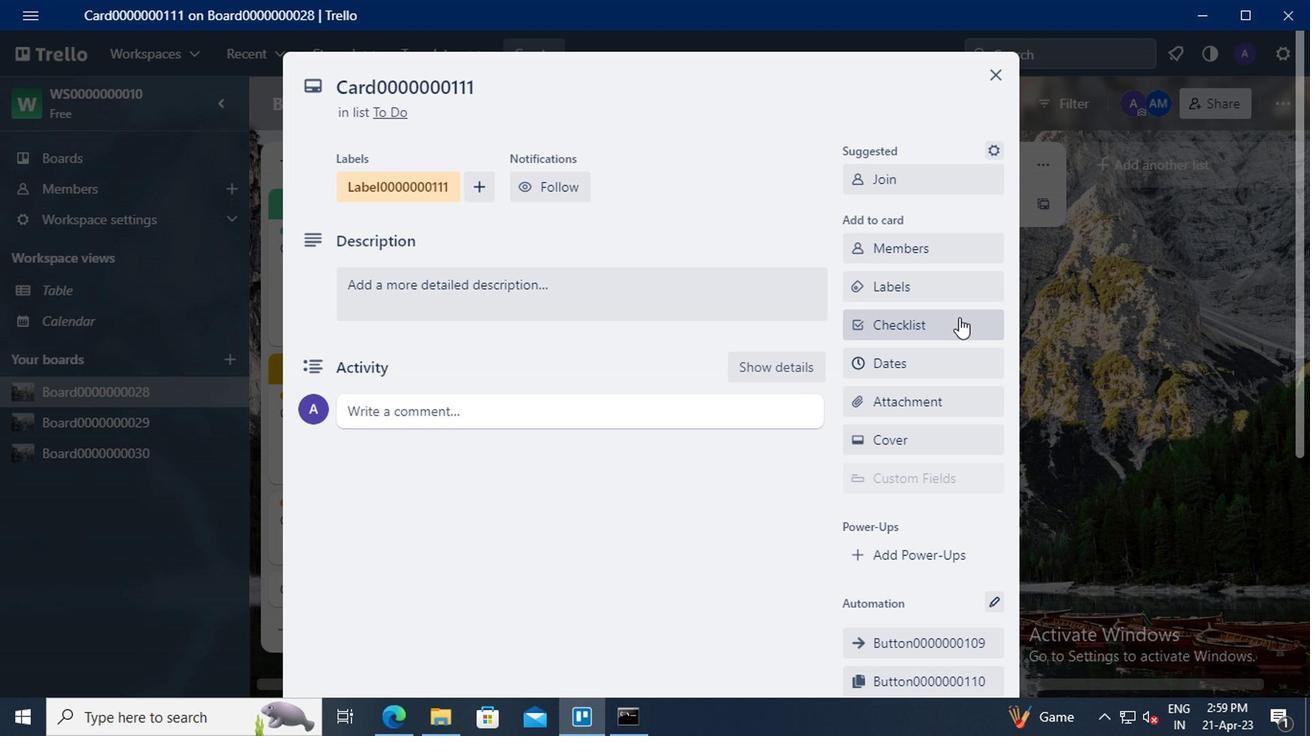 
Action: Key pressed <Key.delete><Key.shift>CL0000000111
Screenshot: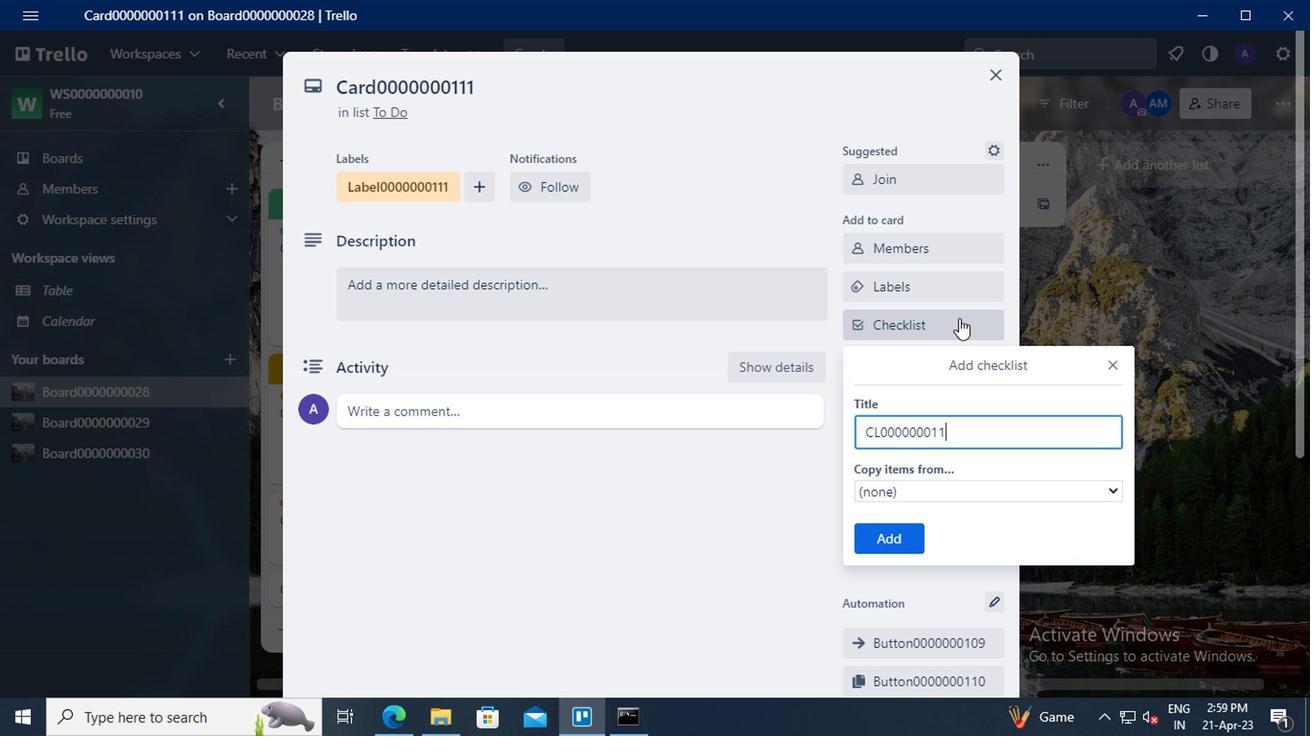 
Action: Mouse moved to (902, 532)
Screenshot: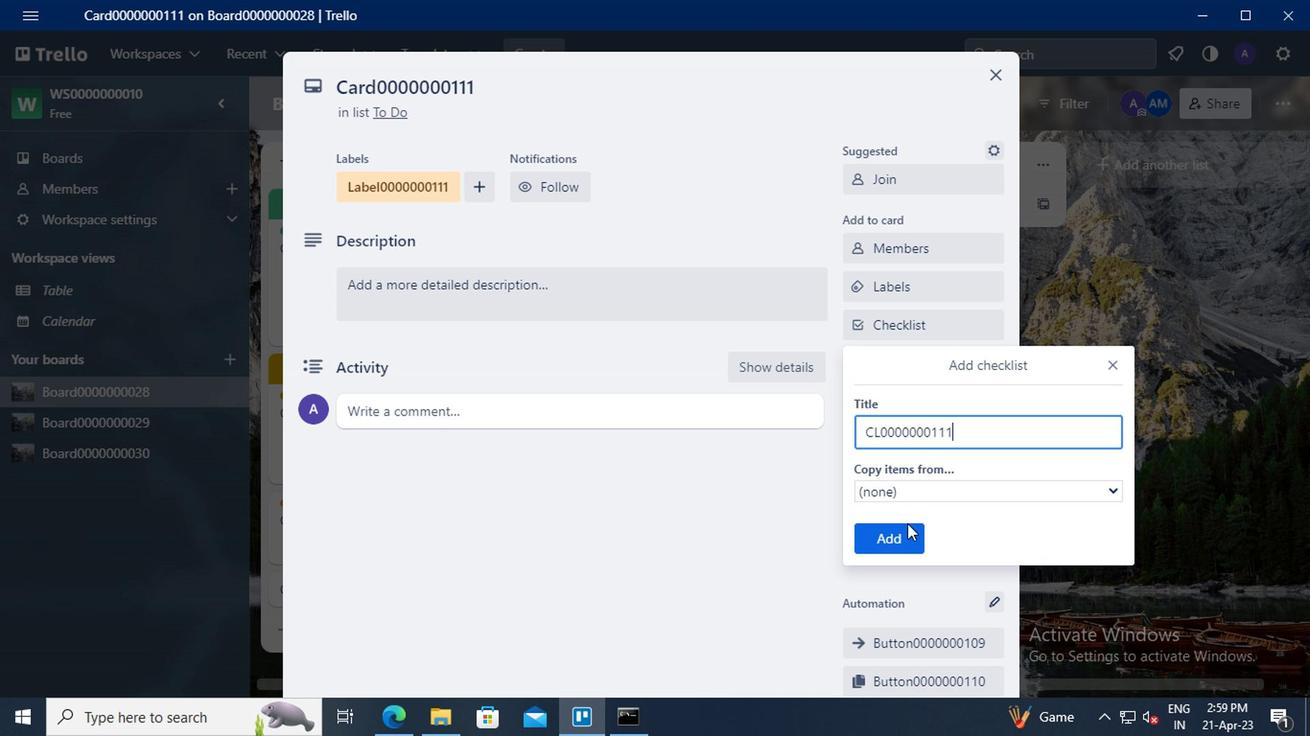
Action: Mouse pressed left at (902, 532)
Screenshot: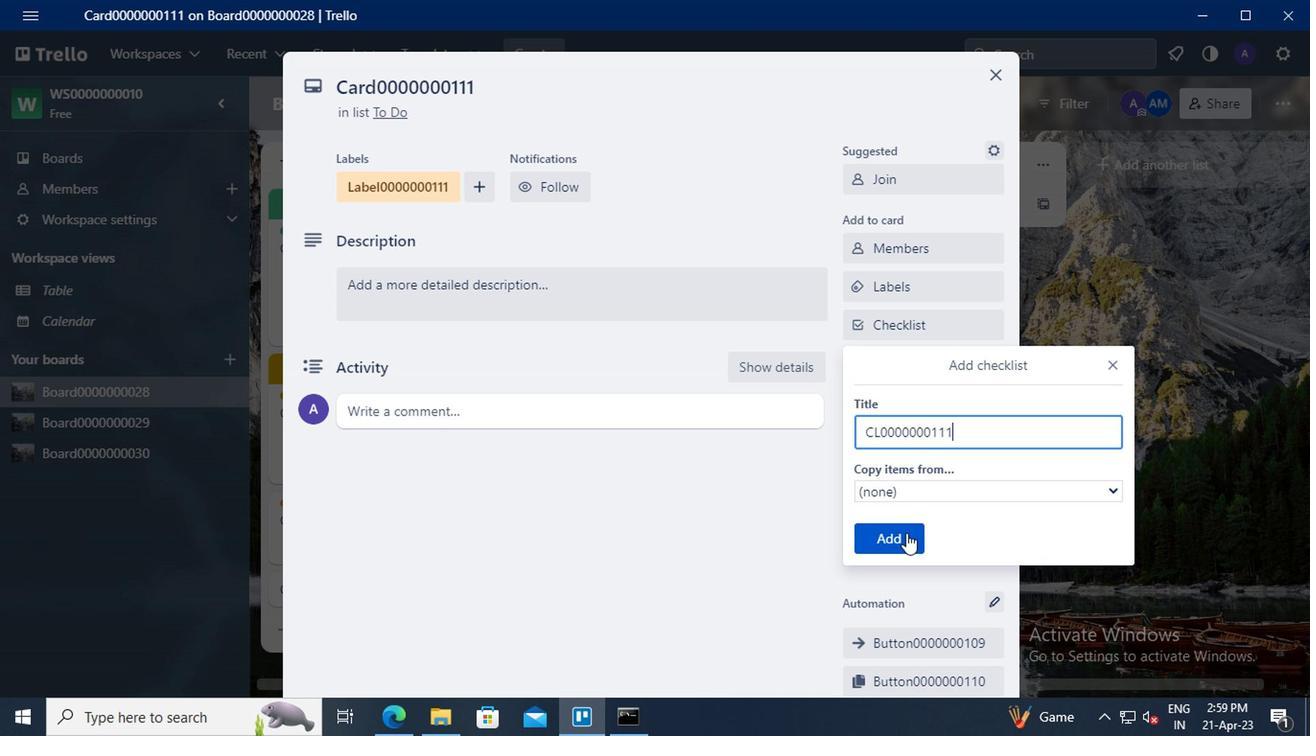 
Action: Mouse moved to (893, 360)
Screenshot: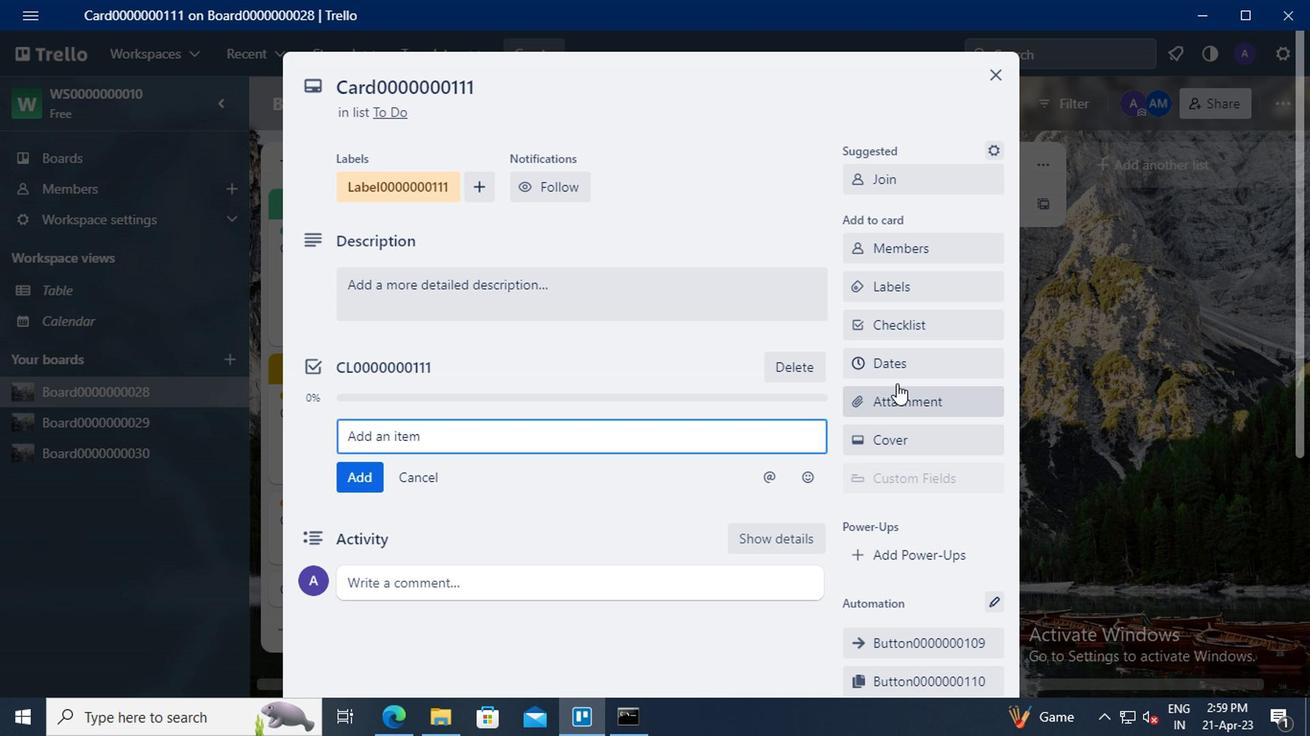 
Action: Mouse pressed left at (893, 360)
Screenshot: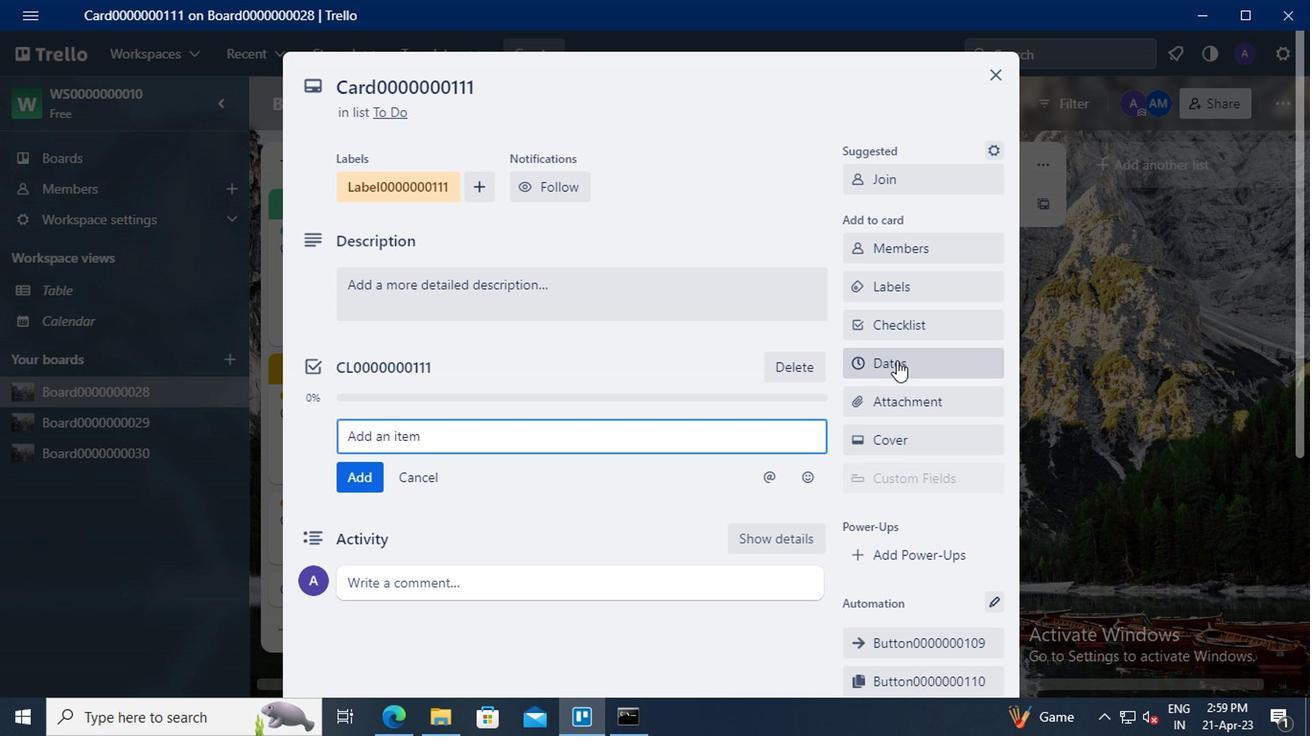 
Action: Mouse moved to (862, 439)
Screenshot: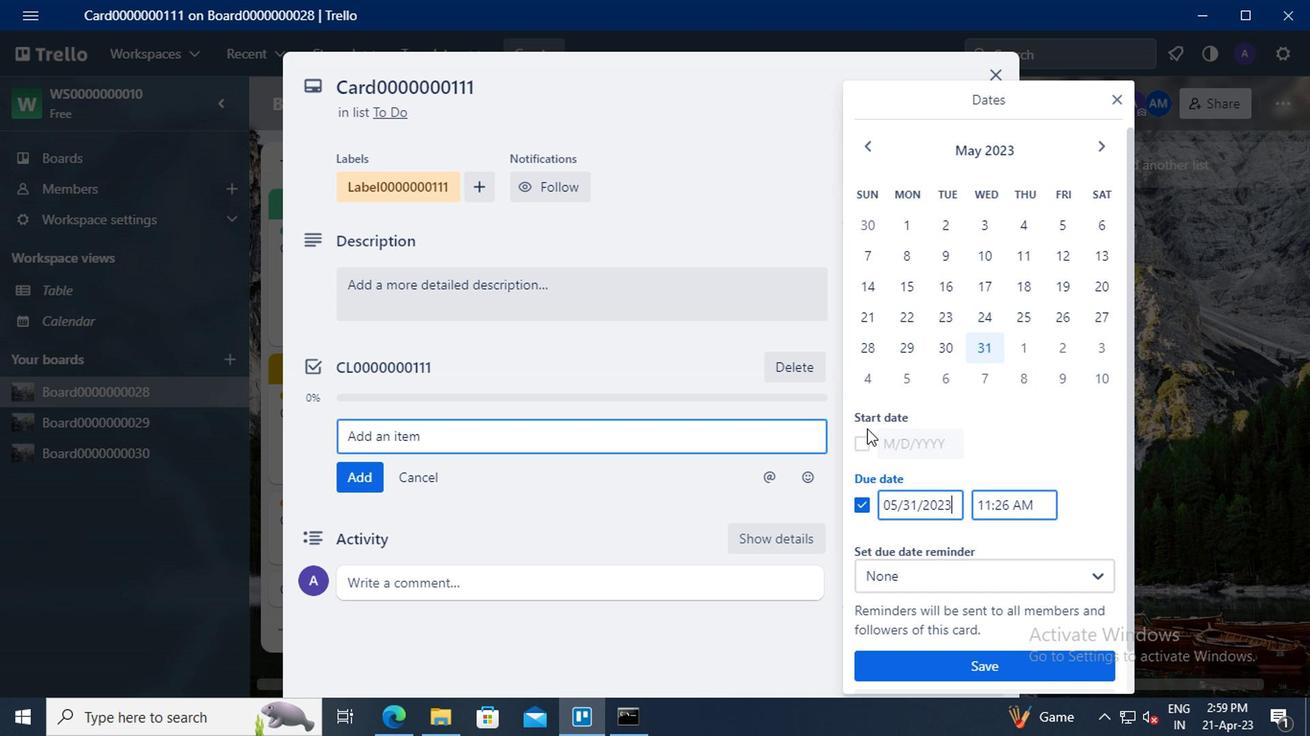 
Action: Mouse pressed left at (862, 439)
Screenshot: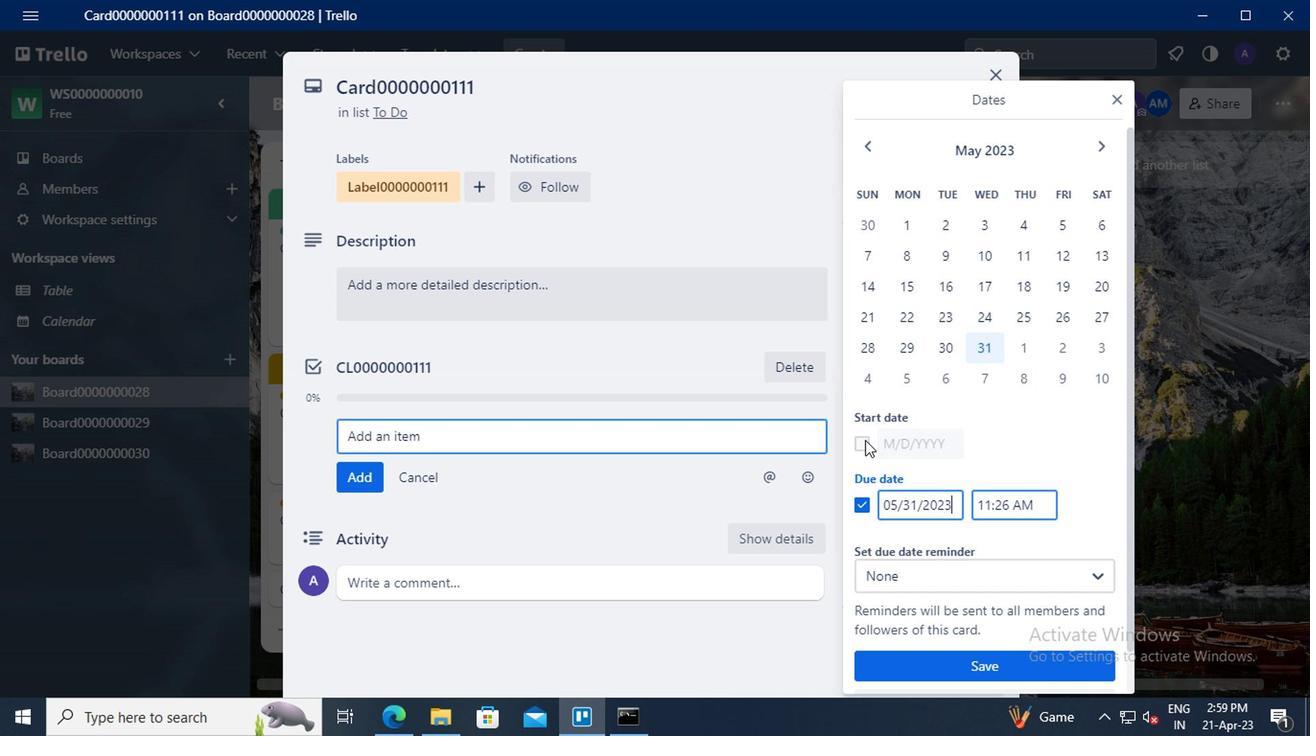 
Action: Mouse moved to (913, 440)
Screenshot: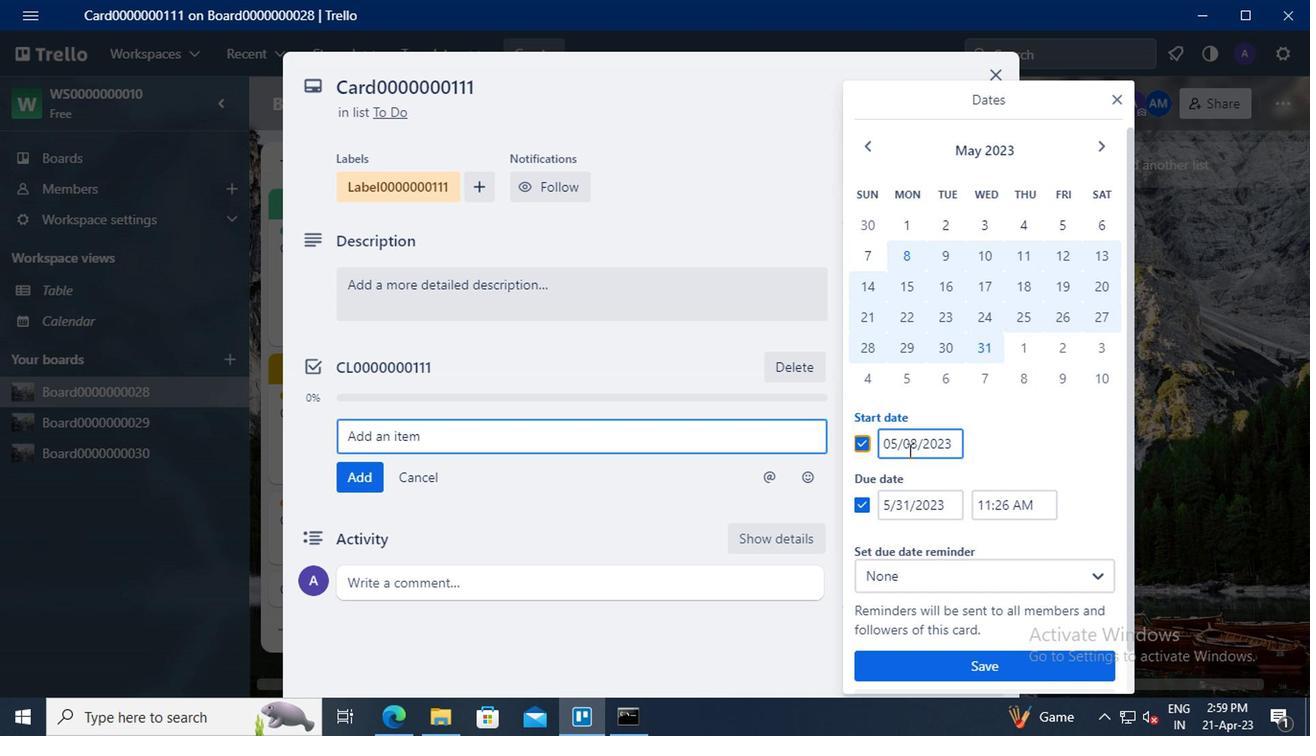 
Action: Mouse pressed left at (913, 440)
Screenshot: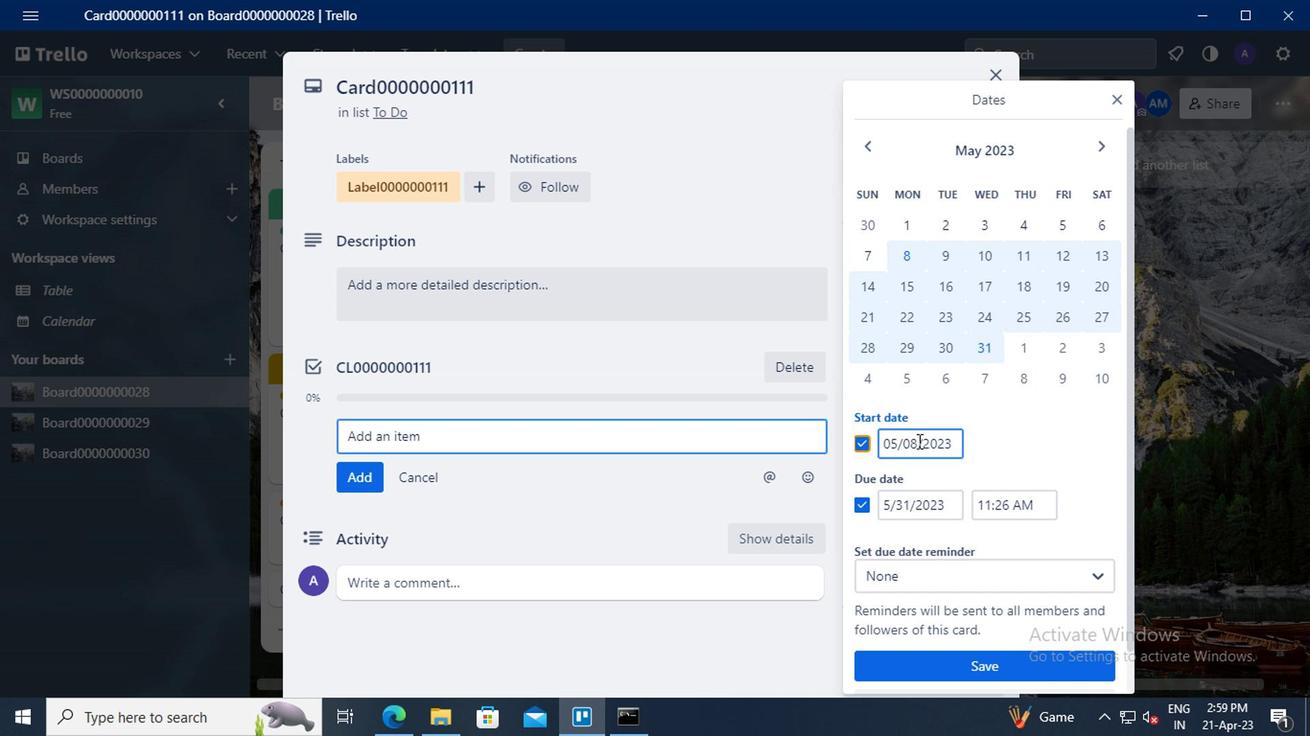 
Action: Mouse moved to (912, 424)
Screenshot: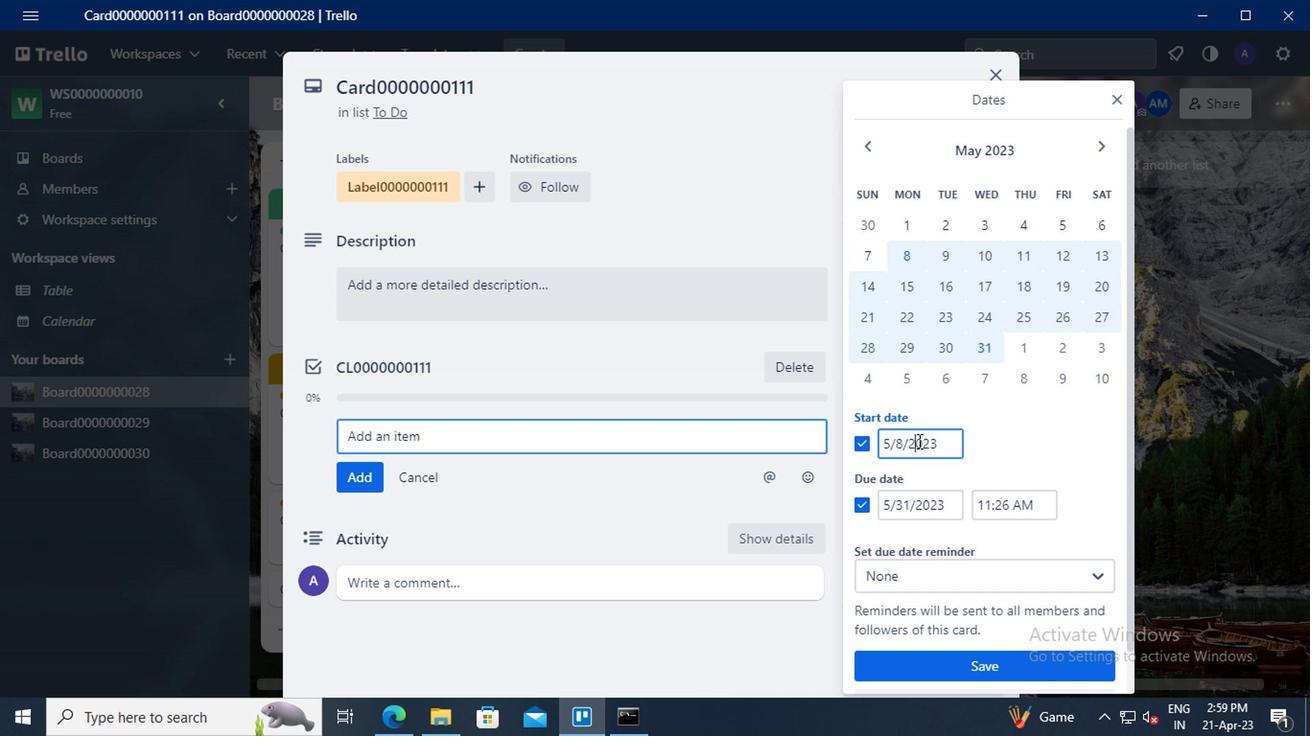 
Action: Key pressed <Key.left><Key.left><Key.backspace>1<Key.left><Key.left><Key.backspace>6
Screenshot: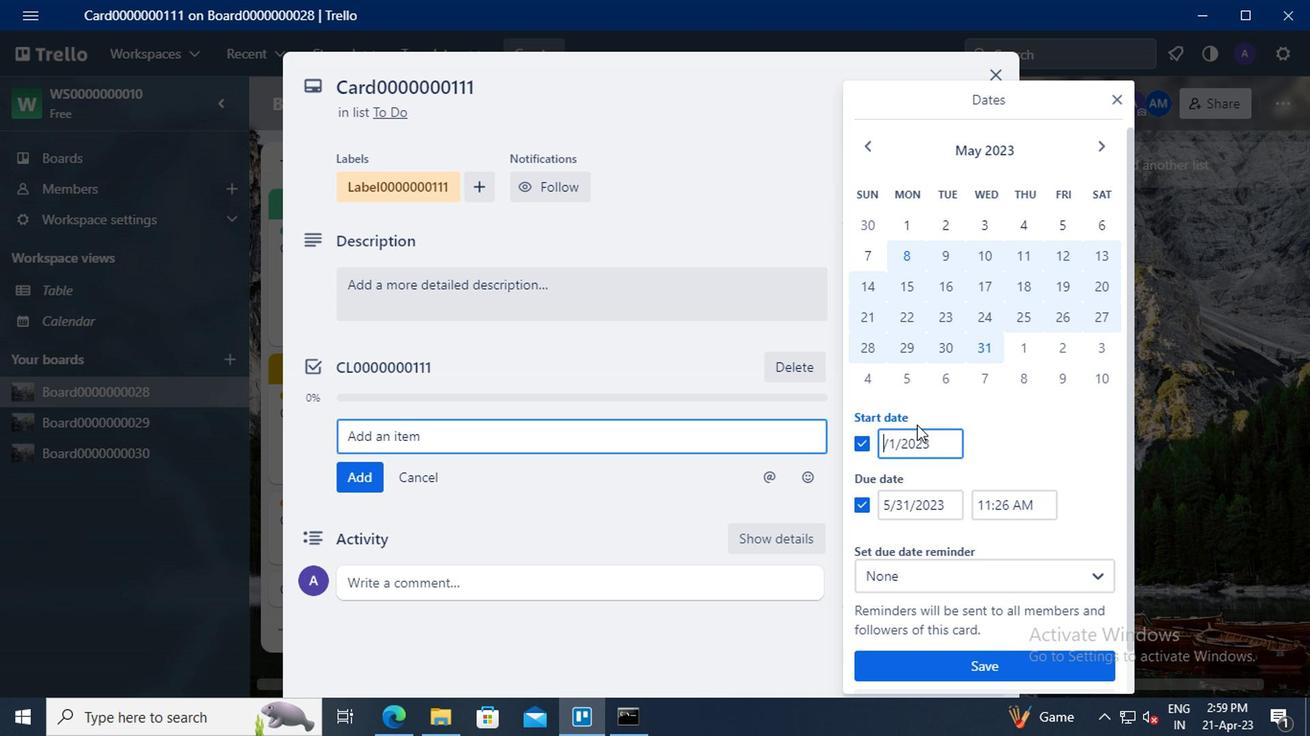 
Action: Mouse moved to (904, 502)
Screenshot: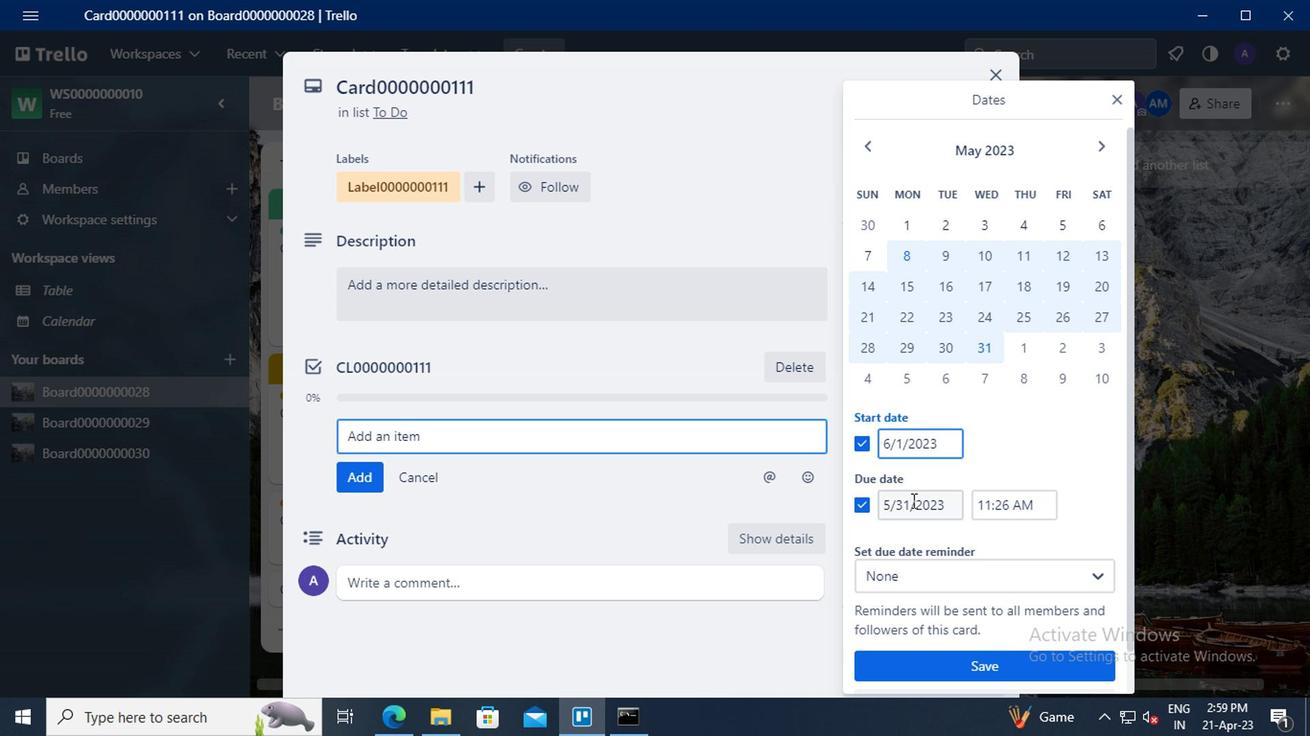 
Action: Mouse pressed left at (904, 502)
Screenshot: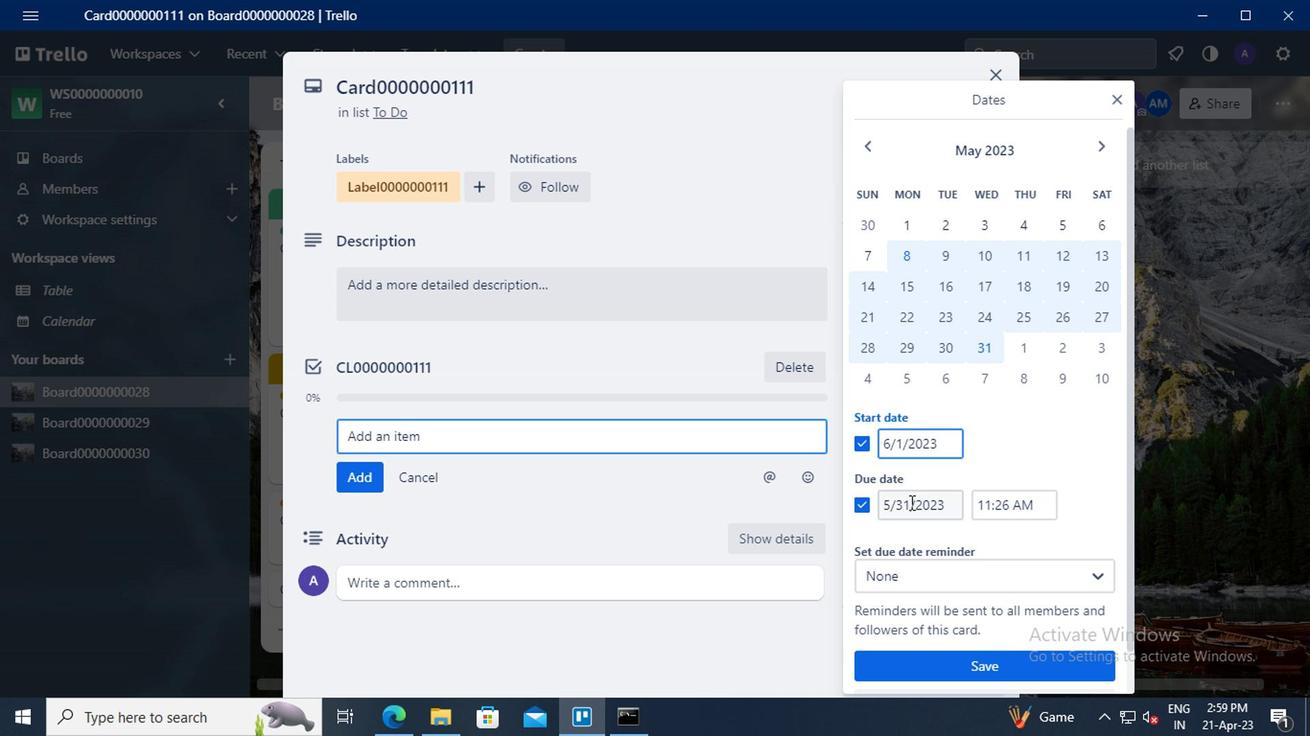 
Action: Mouse moved to (897, 459)
Screenshot: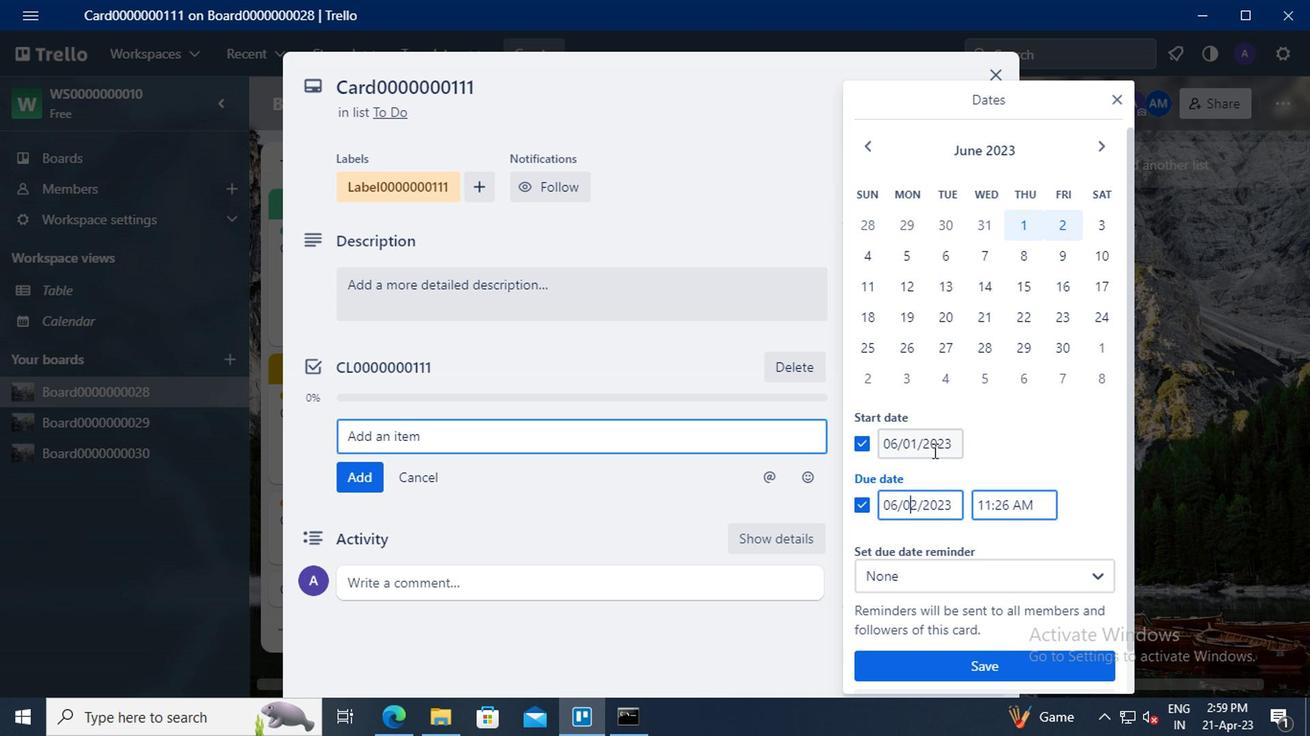 
Action: Key pressed <Key.backspace><Key.delete>30
Screenshot: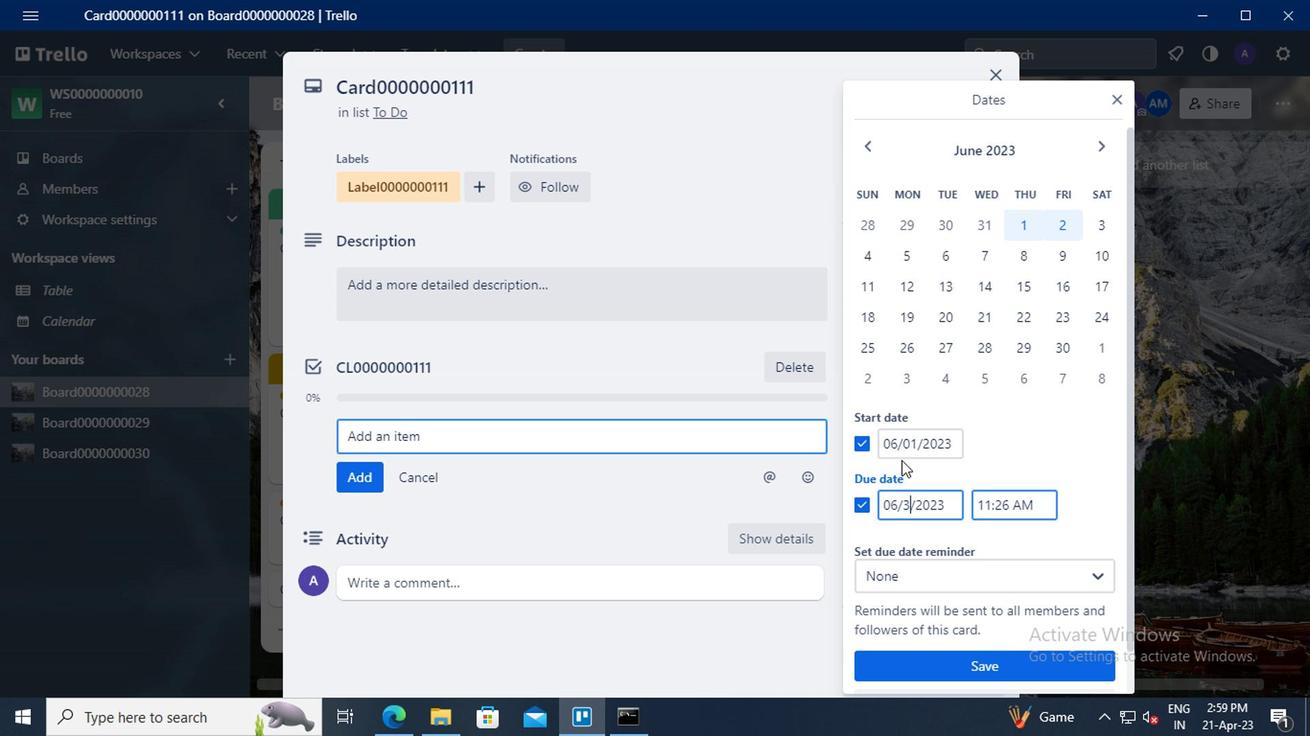 
Action: Mouse moved to (913, 661)
Screenshot: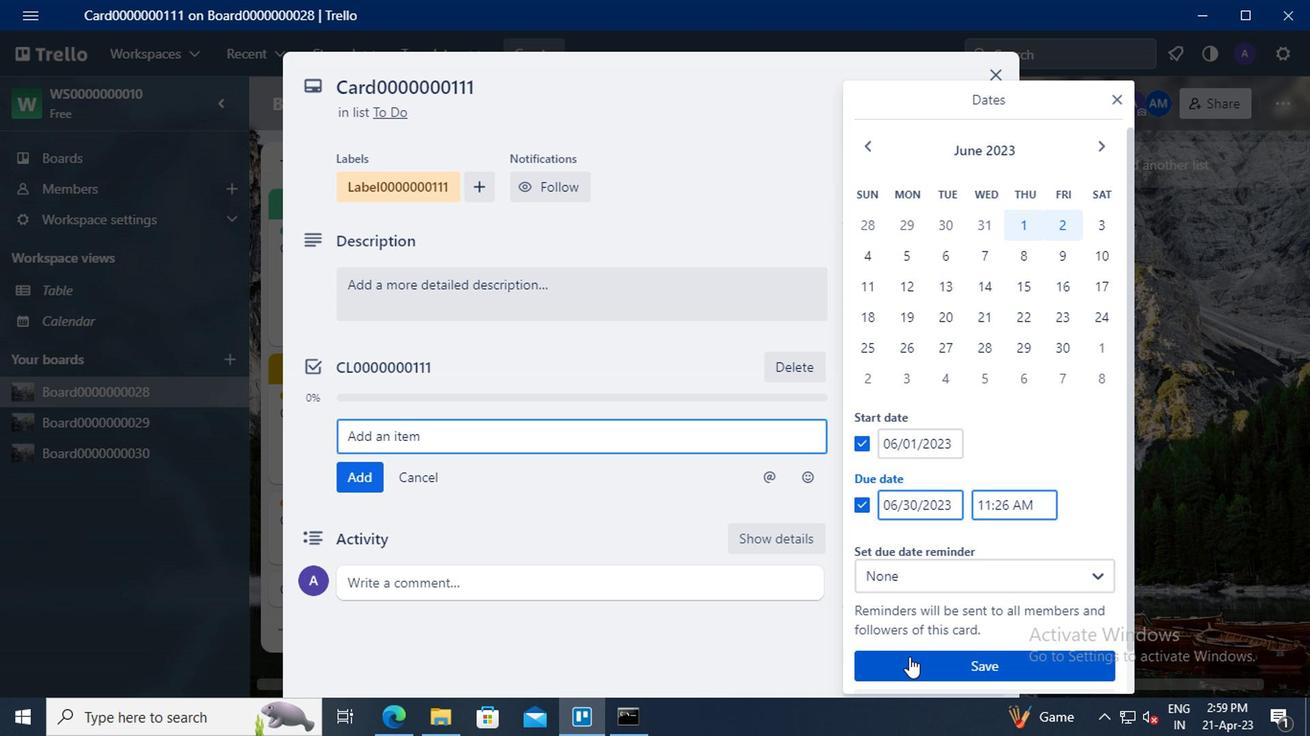 
Action: Mouse pressed left at (913, 661)
Screenshot: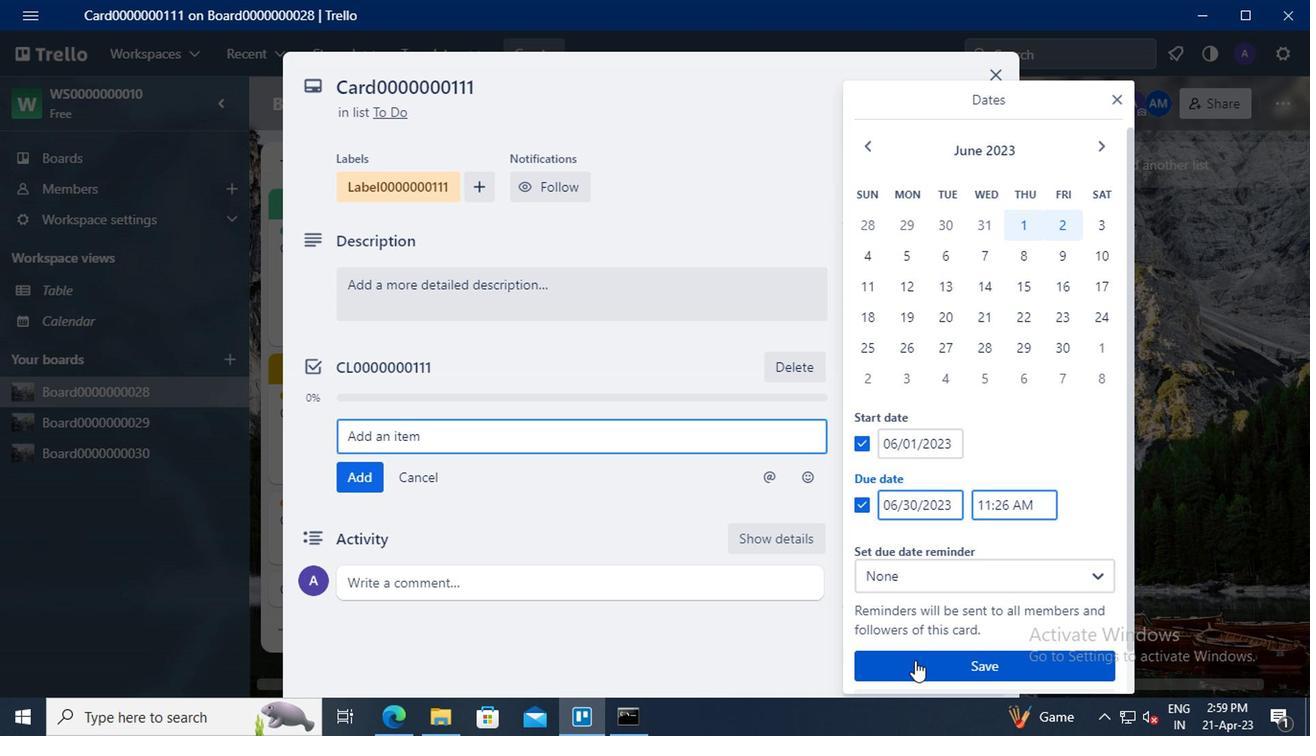 
